 Task: Find connections with filter location El Khroub with filter topic #SEMwith filter profile language Potuguese with filter current company Trilegal with filter school Madurai Kamraj University, Madurai with filter industry Wholesale Raw Farm Products with filter service category AssistanceAdvertising with filter keywords title Accounting Analyst
Action: Mouse moved to (500, 70)
Screenshot: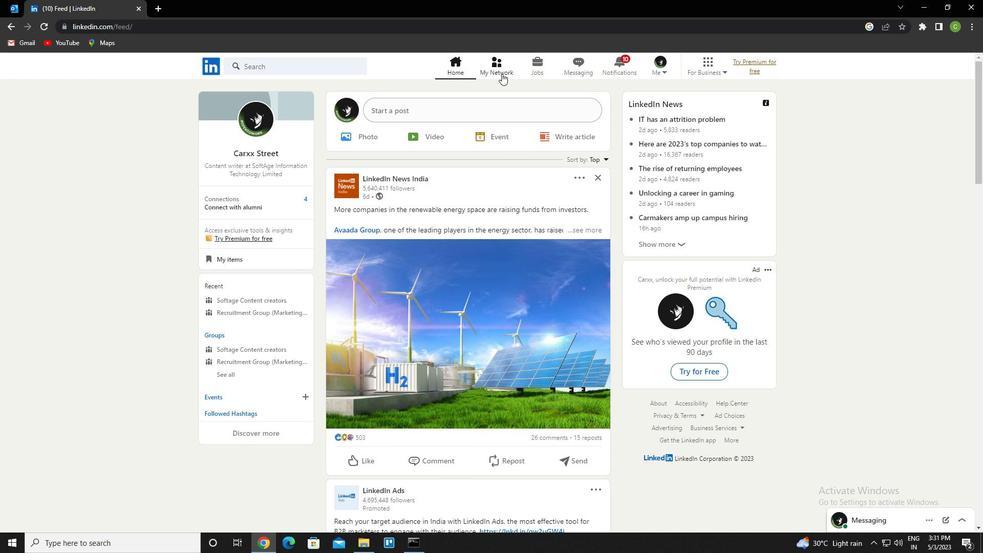
Action: Mouse pressed left at (500, 70)
Screenshot: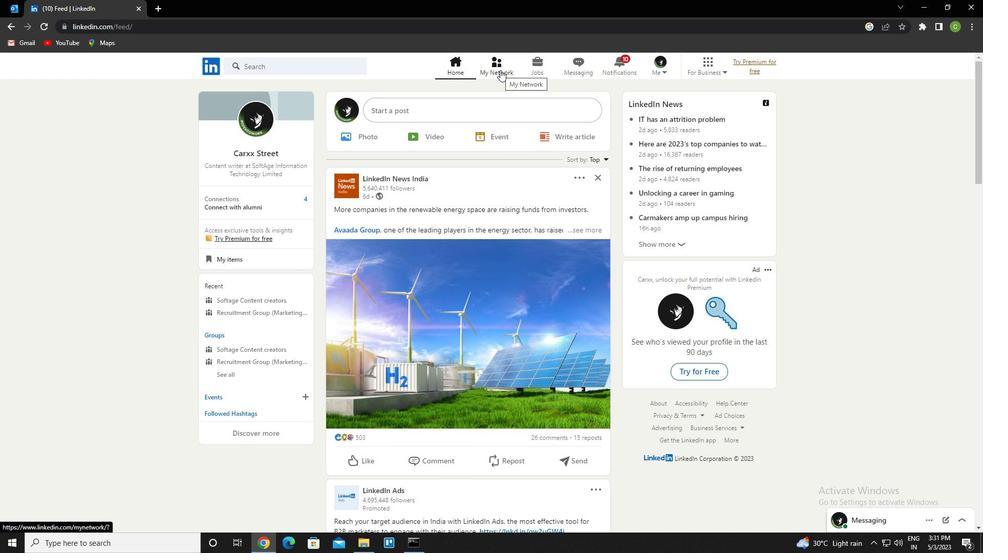 
Action: Mouse moved to (307, 127)
Screenshot: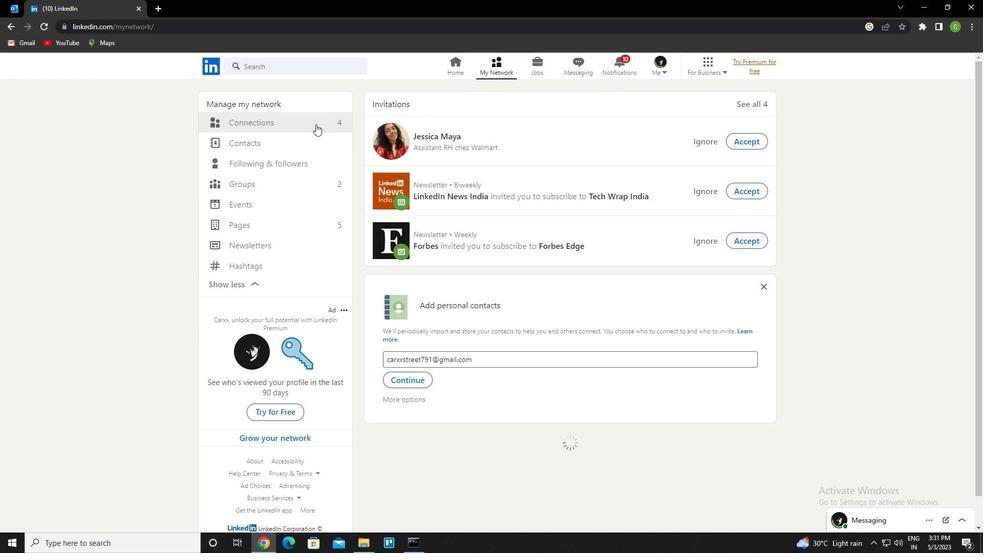 
Action: Mouse pressed left at (307, 127)
Screenshot: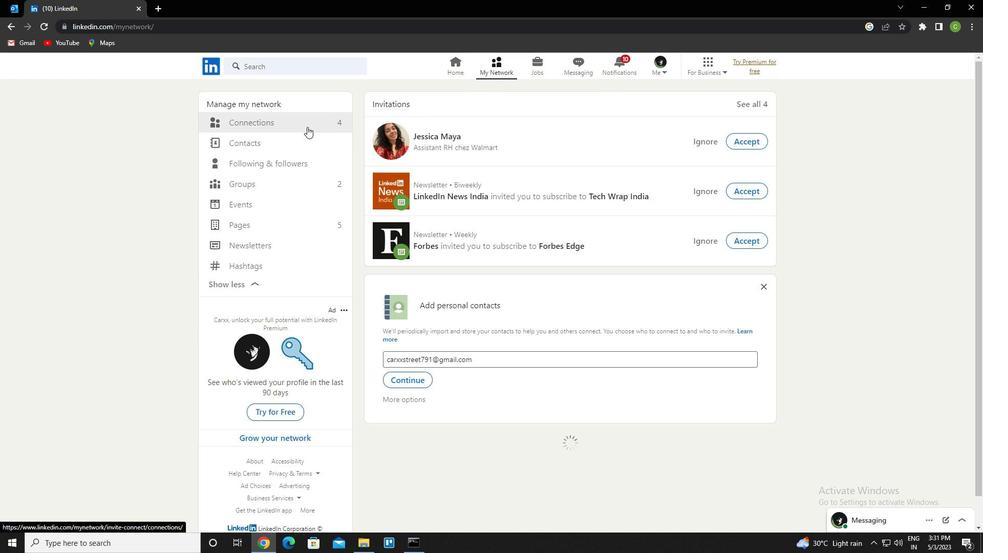 
Action: Mouse moved to (579, 126)
Screenshot: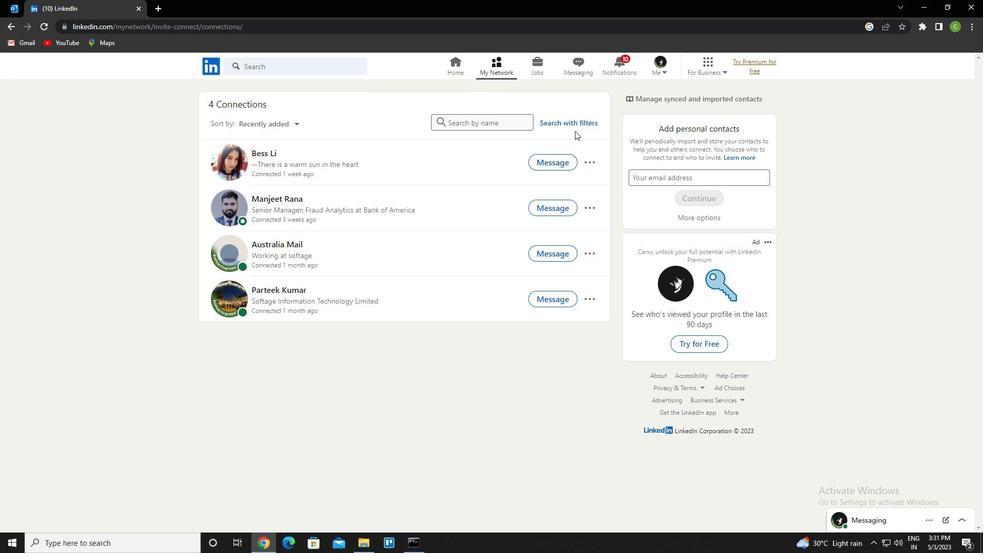
Action: Mouse pressed left at (579, 126)
Screenshot: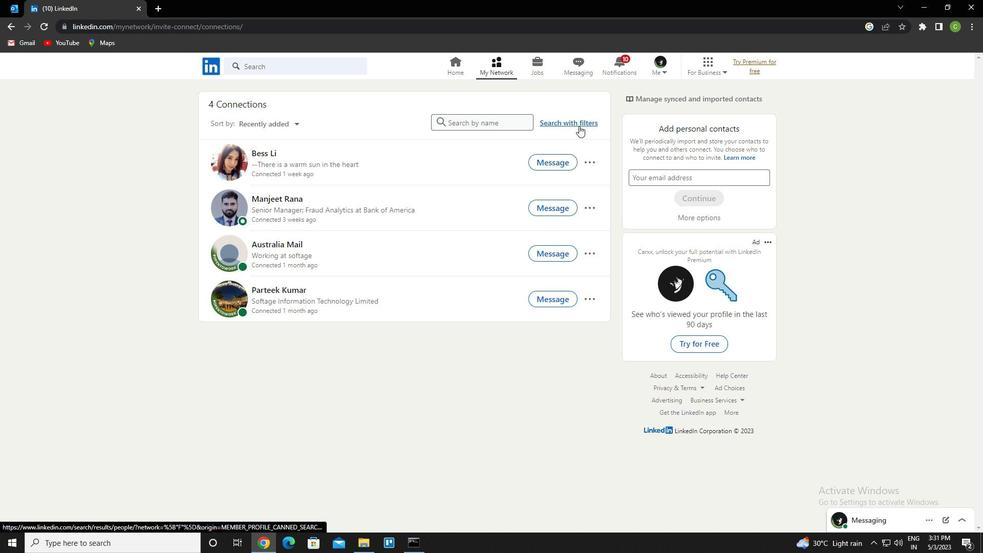 
Action: Mouse moved to (530, 99)
Screenshot: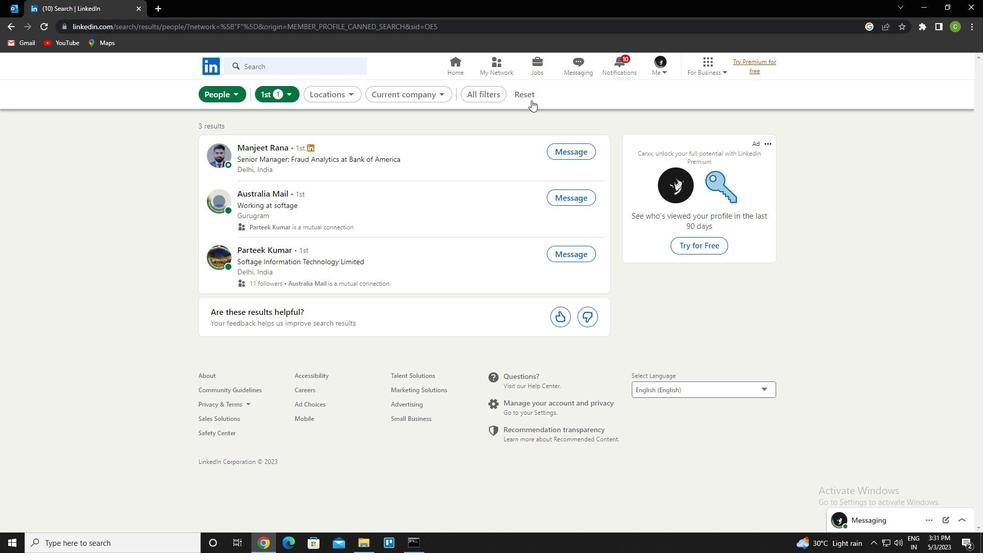 
Action: Mouse pressed left at (530, 99)
Screenshot: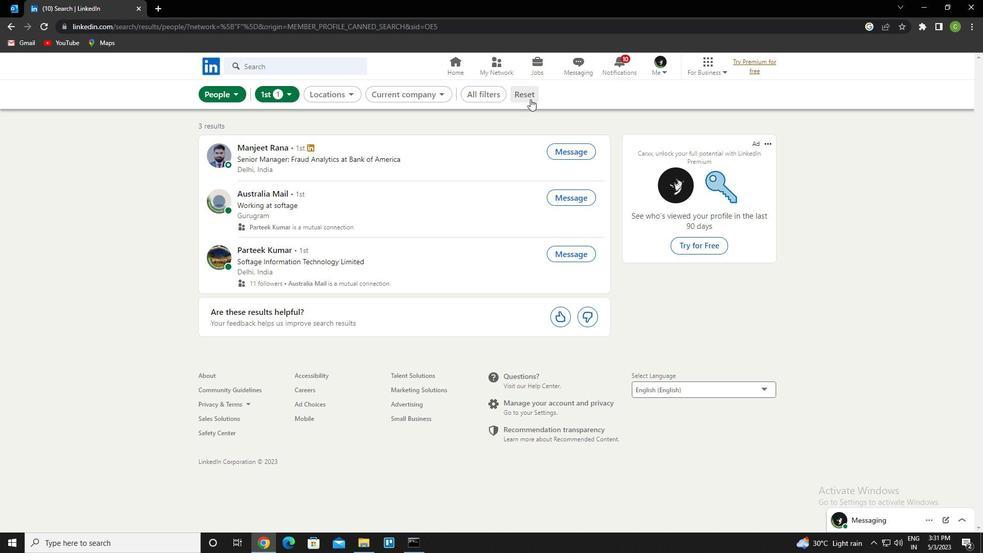 
Action: Mouse moved to (517, 97)
Screenshot: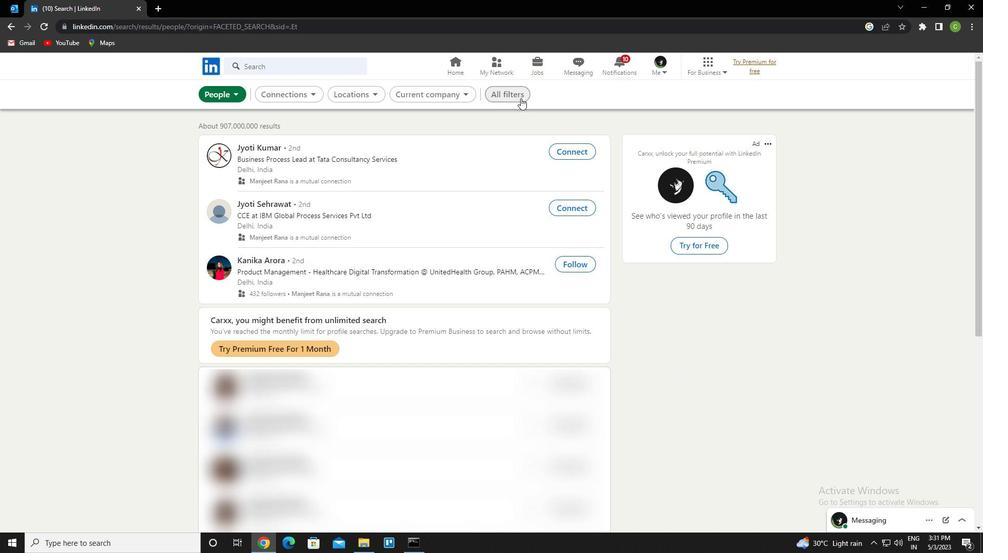 
Action: Mouse pressed left at (517, 97)
Screenshot: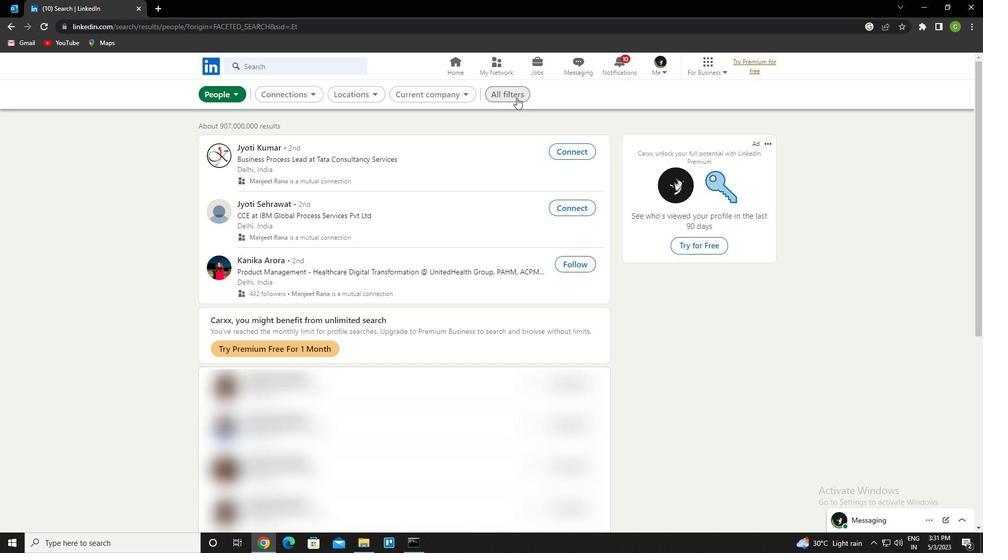 
Action: Mouse moved to (900, 313)
Screenshot: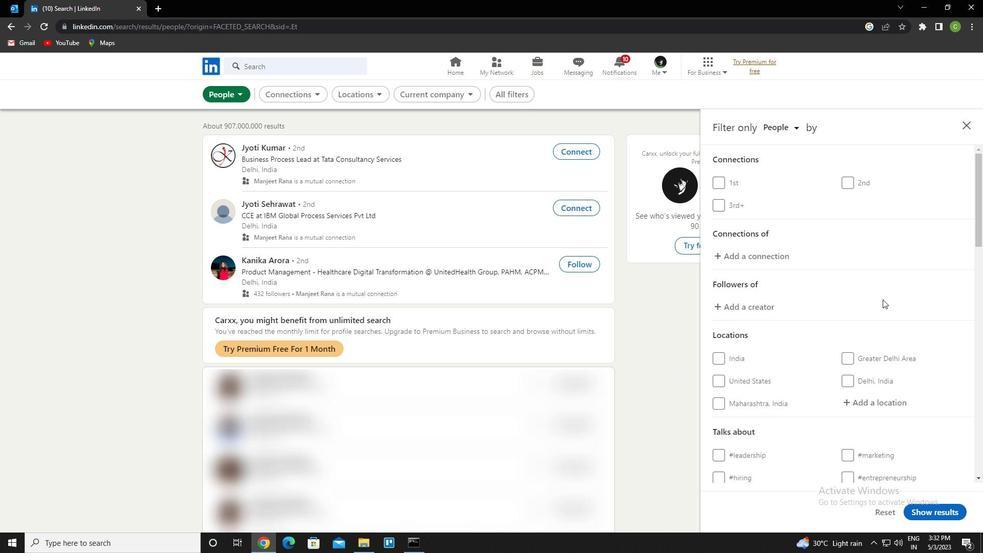 
Action: Mouse scrolled (900, 313) with delta (0, 0)
Screenshot: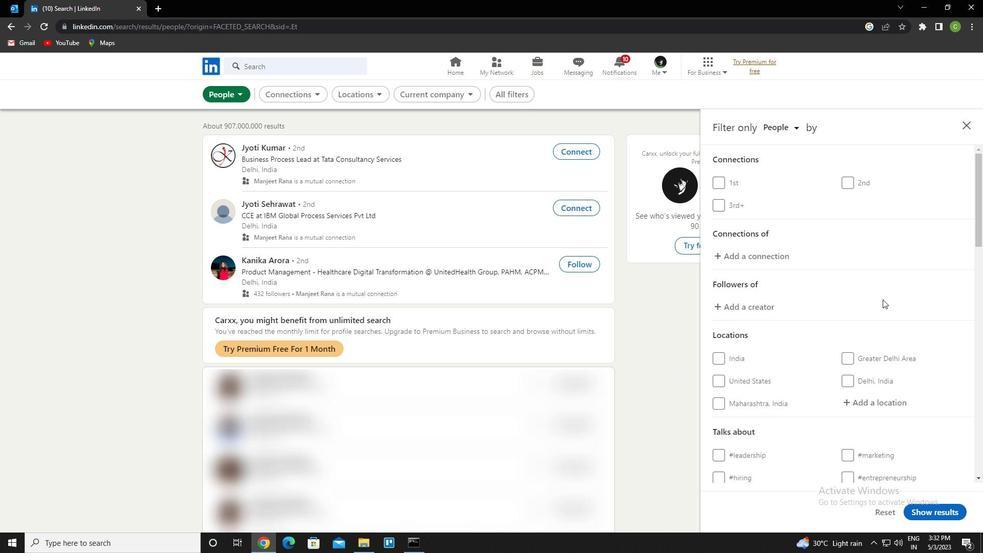 
Action: Mouse scrolled (900, 313) with delta (0, 0)
Screenshot: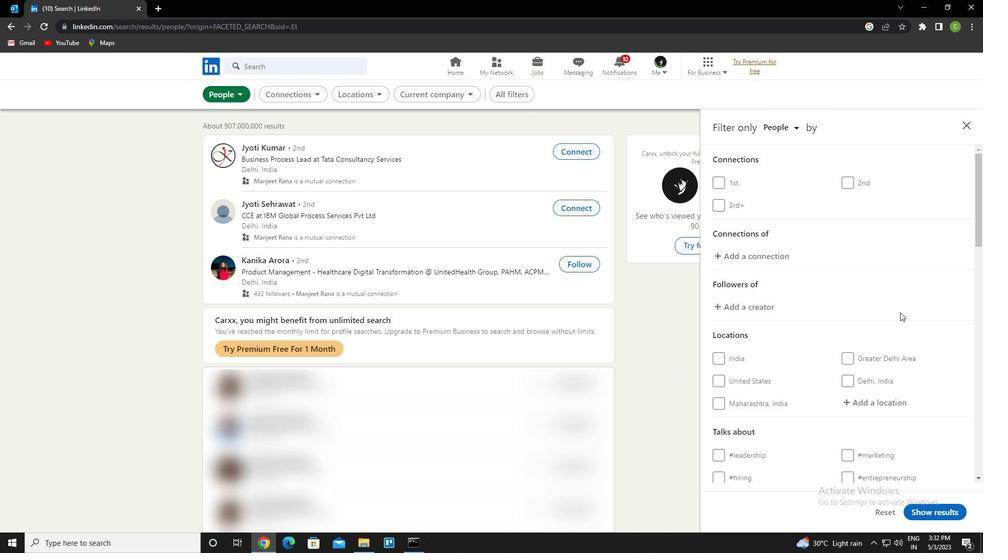 
Action: Mouse scrolled (900, 313) with delta (0, 0)
Screenshot: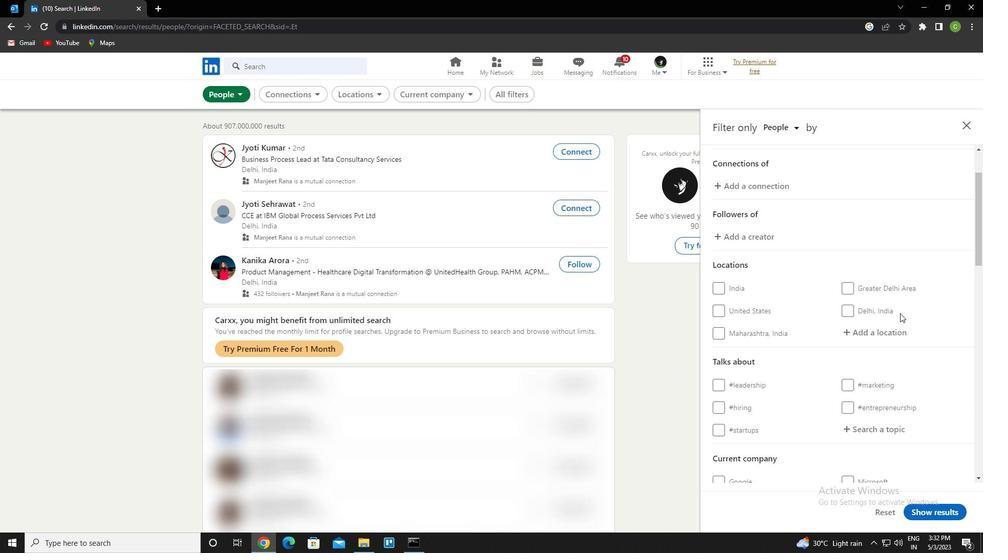 
Action: Mouse moved to (872, 255)
Screenshot: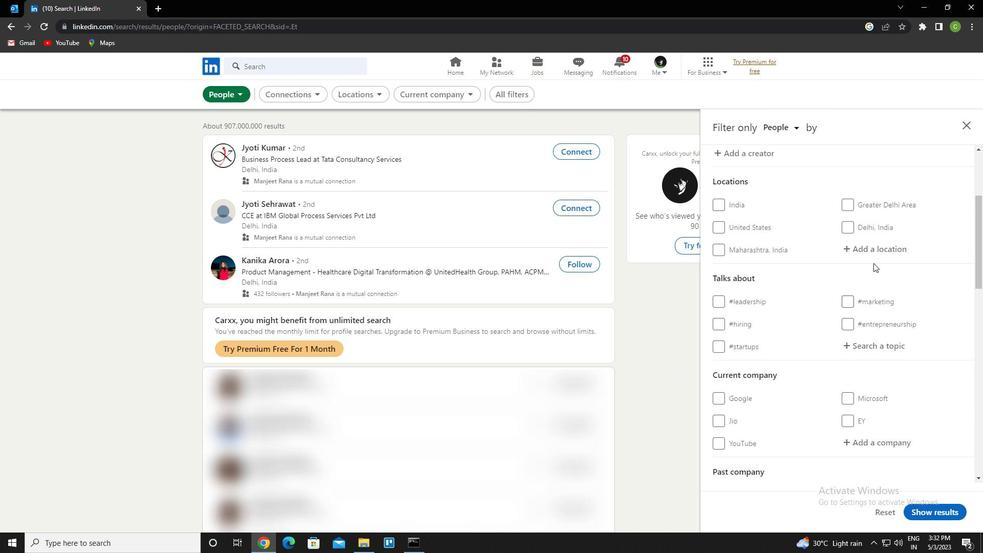 
Action: Mouse pressed left at (872, 255)
Screenshot: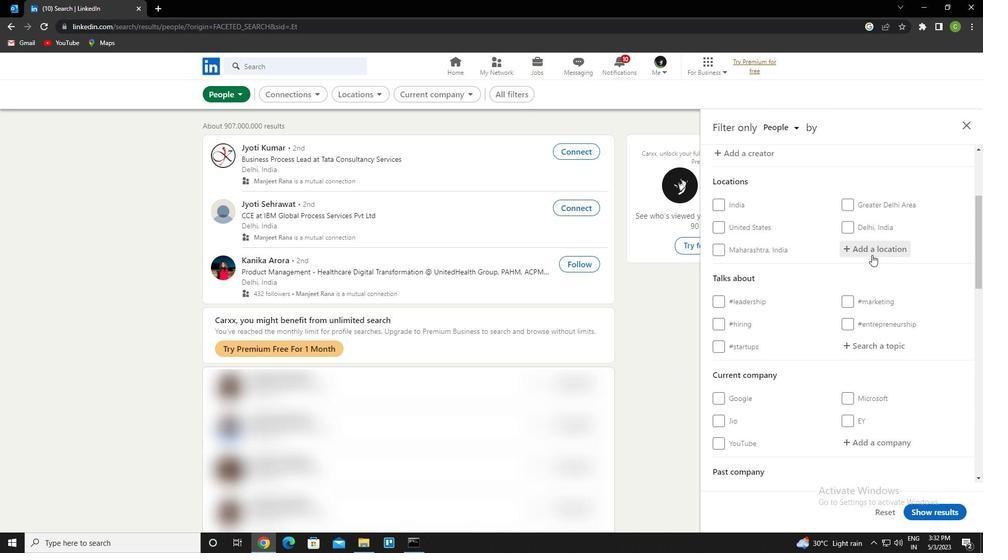 
Action: Key pressed <Key.caps_lock>e<Key.caps_lock>l<Key.space><Key.caps_lock>k<Key.caps_lock>hroub<Key.down><Key.enter>
Screenshot: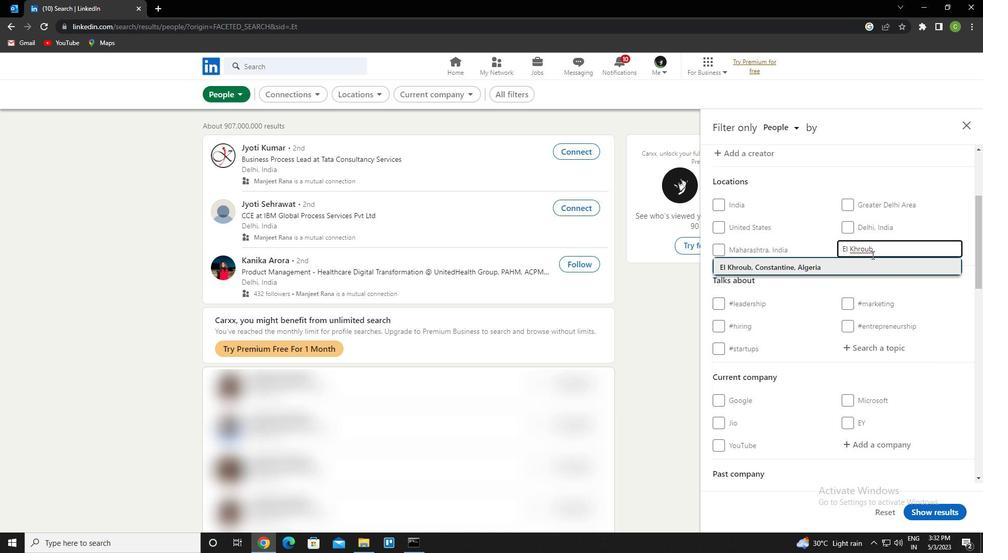
Action: Mouse scrolled (872, 254) with delta (0, 0)
Screenshot: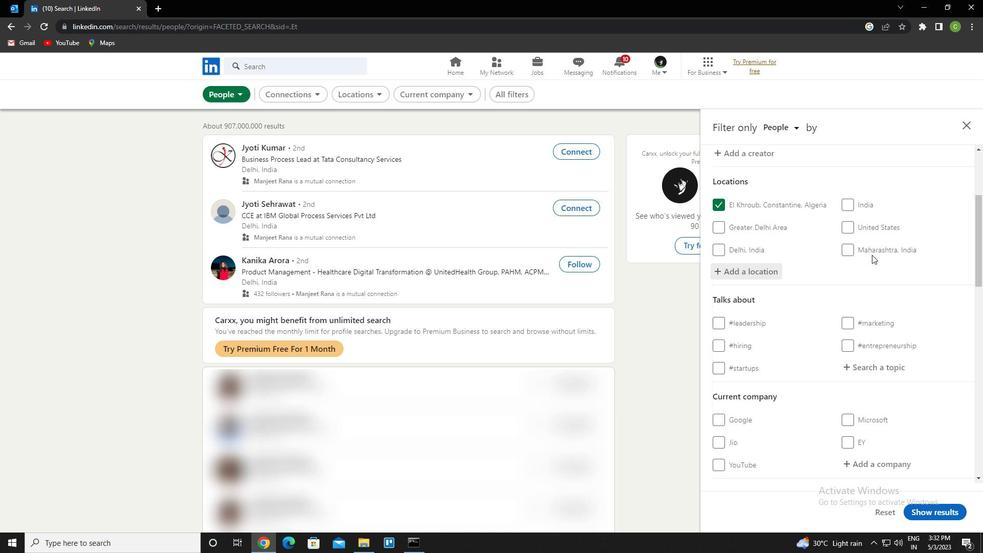 
Action: Mouse moved to (864, 312)
Screenshot: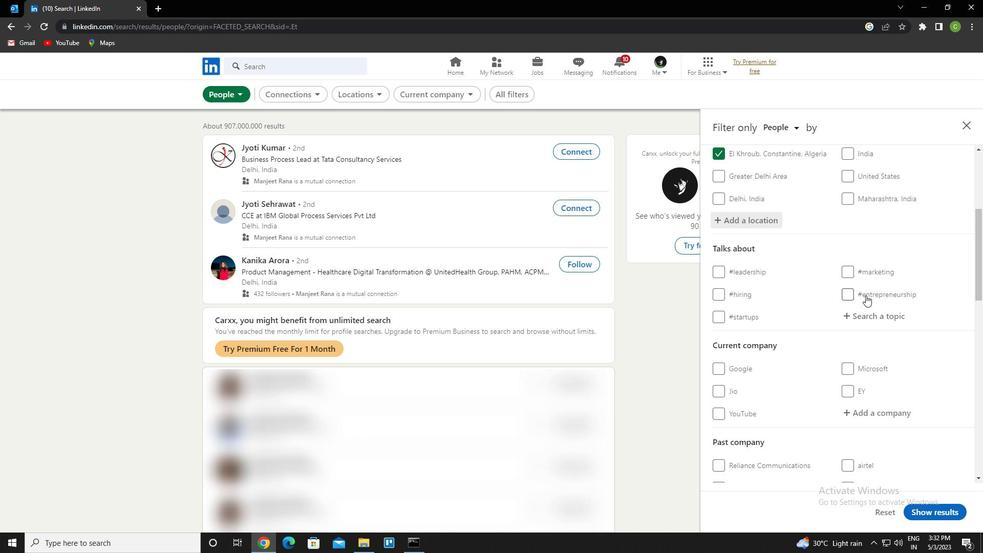 
Action: Mouse pressed left at (864, 312)
Screenshot: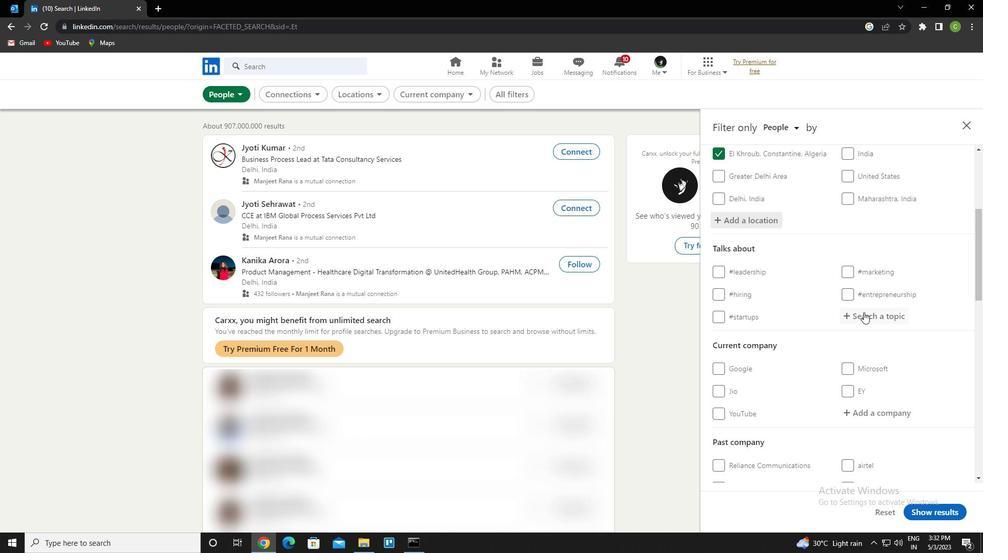 
Action: Key pressed <Key.caps_lock>sem<Key.down><Key.down><Key.down><Key.enter>
Screenshot: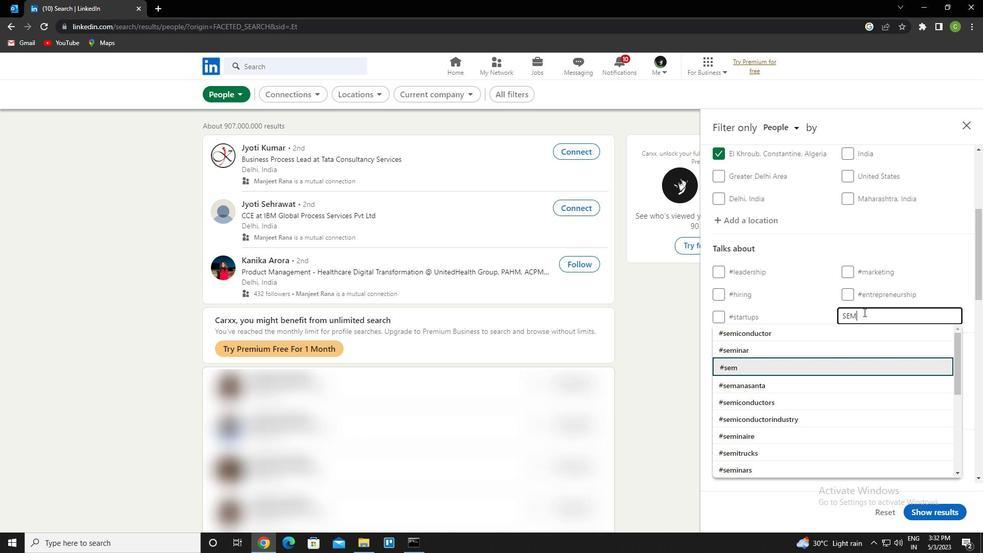 
Action: Mouse scrolled (864, 312) with delta (0, 0)
Screenshot: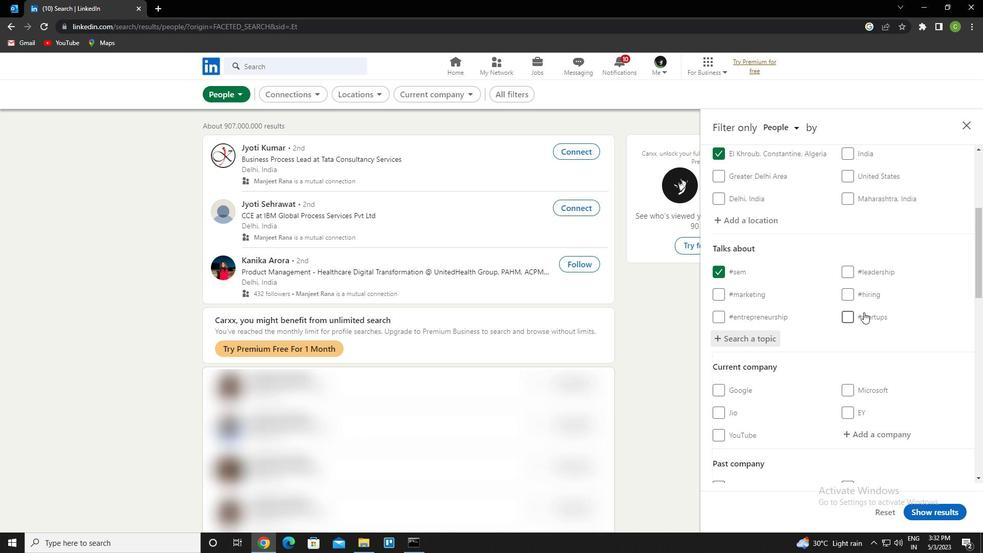 
Action: Mouse scrolled (864, 312) with delta (0, 0)
Screenshot: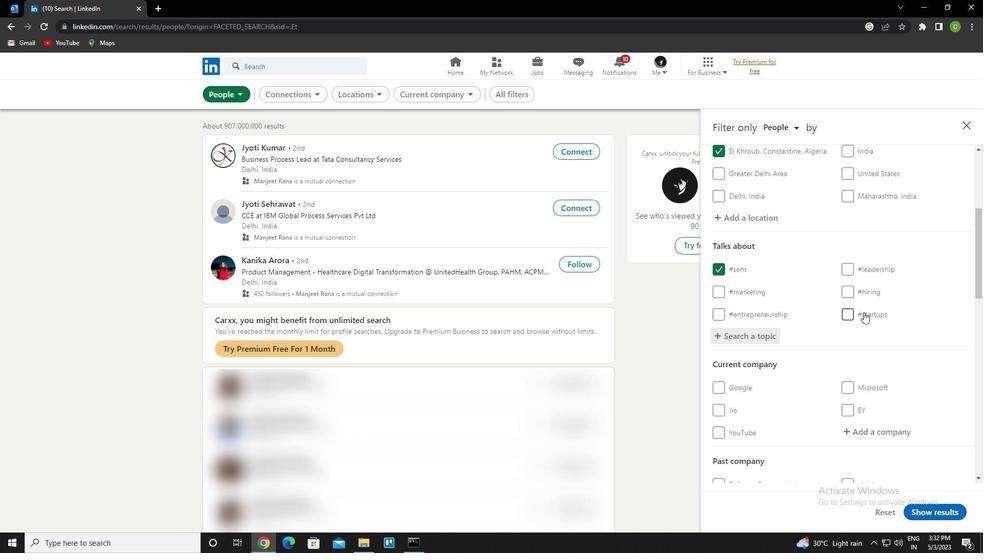 
Action: Mouse moved to (855, 323)
Screenshot: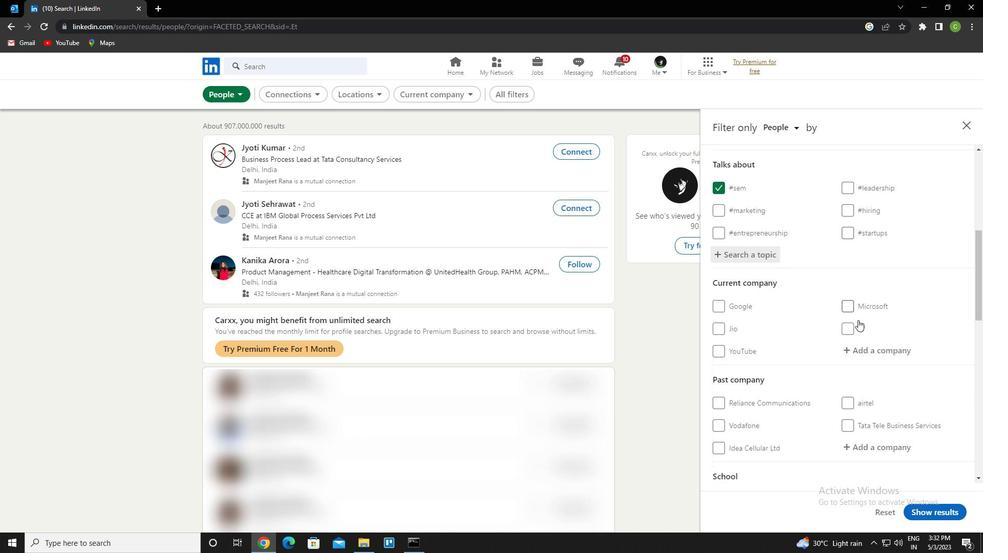 
Action: Mouse scrolled (855, 322) with delta (0, 0)
Screenshot: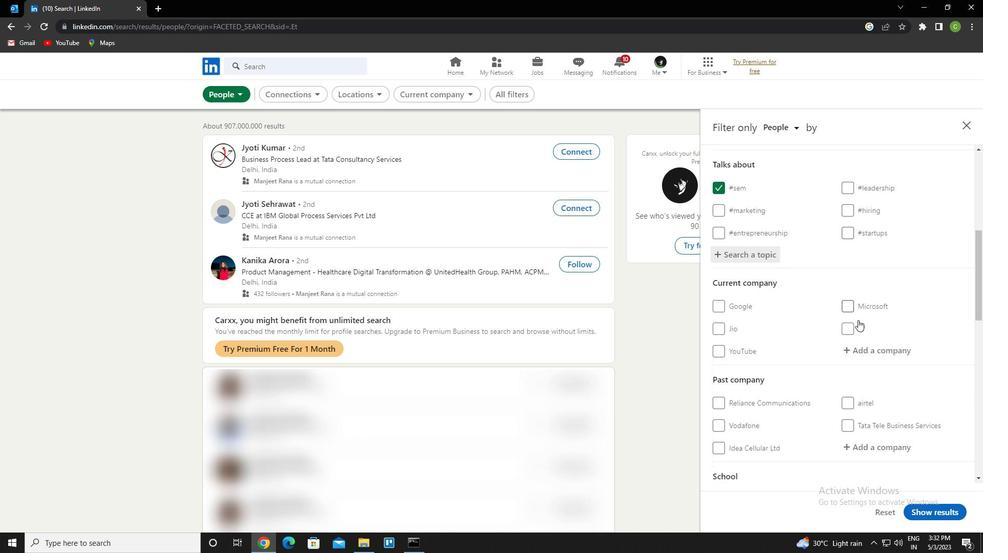 
Action: Mouse moved to (877, 283)
Screenshot: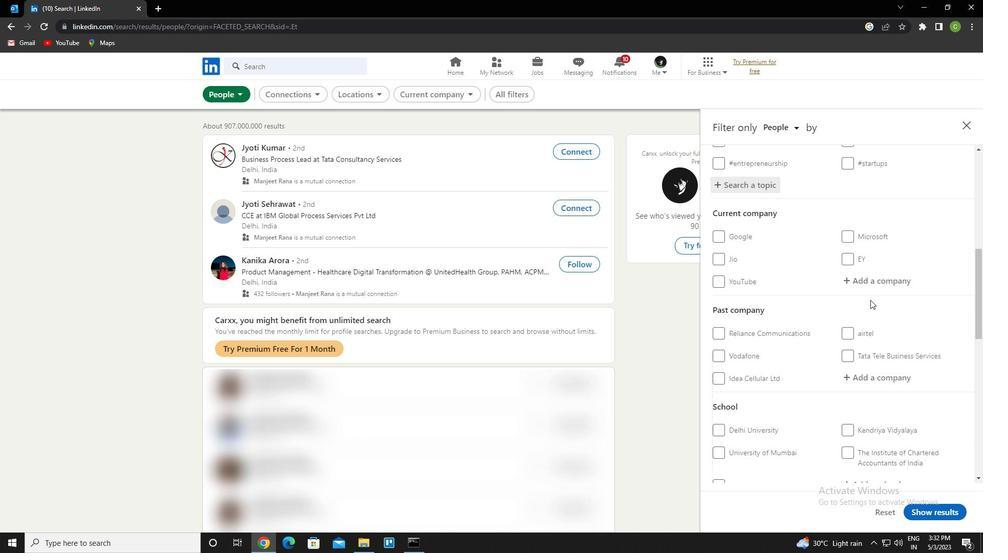 
Action: Mouse pressed left at (877, 283)
Screenshot: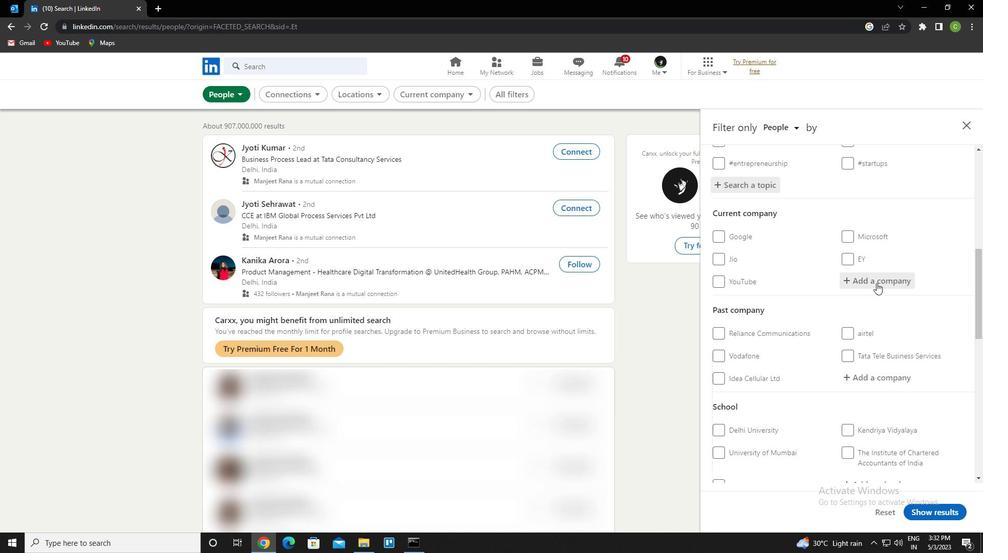 
Action: Mouse moved to (870, 296)
Screenshot: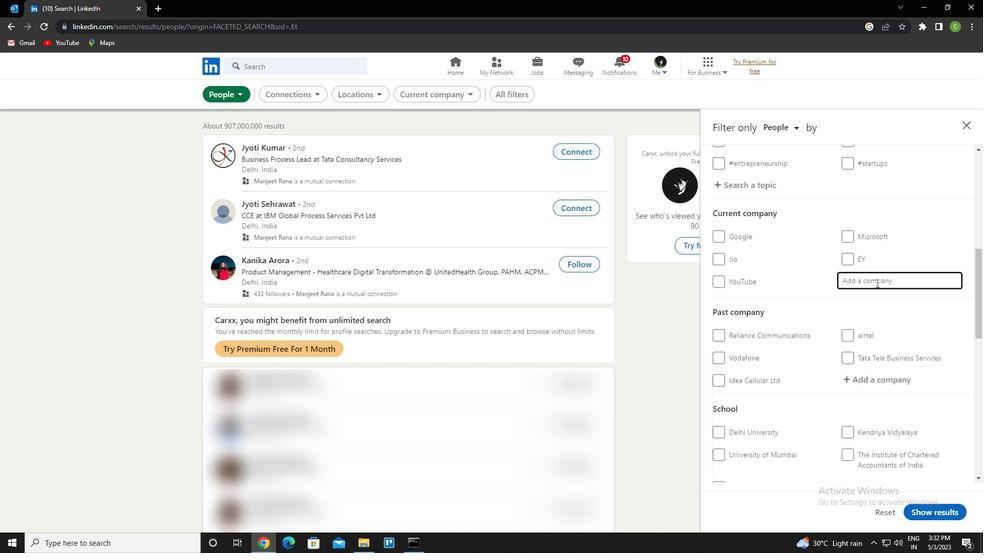 
Action: Mouse scrolled (870, 295) with delta (0, 0)
Screenshot: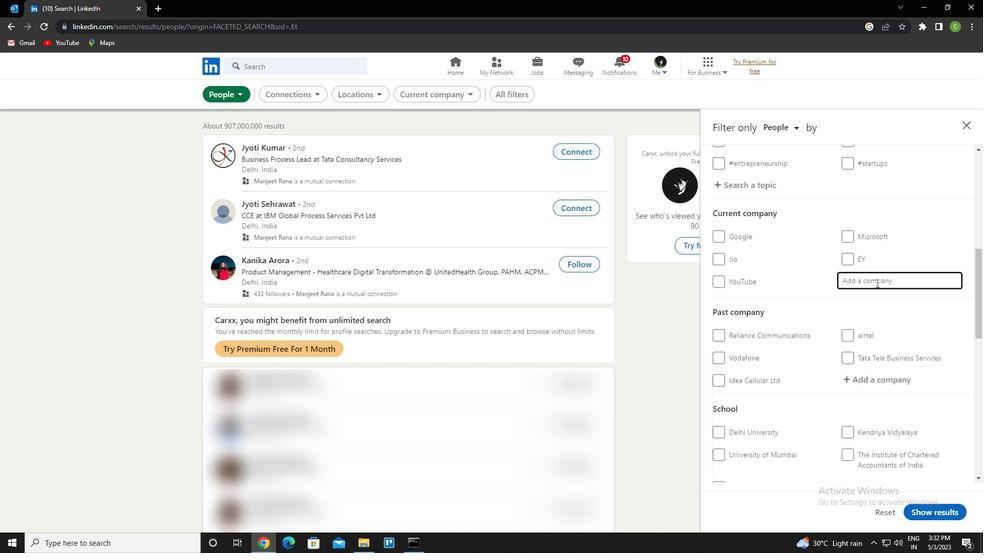 
Action: Mouse moved to (815, 267)
Screenshot: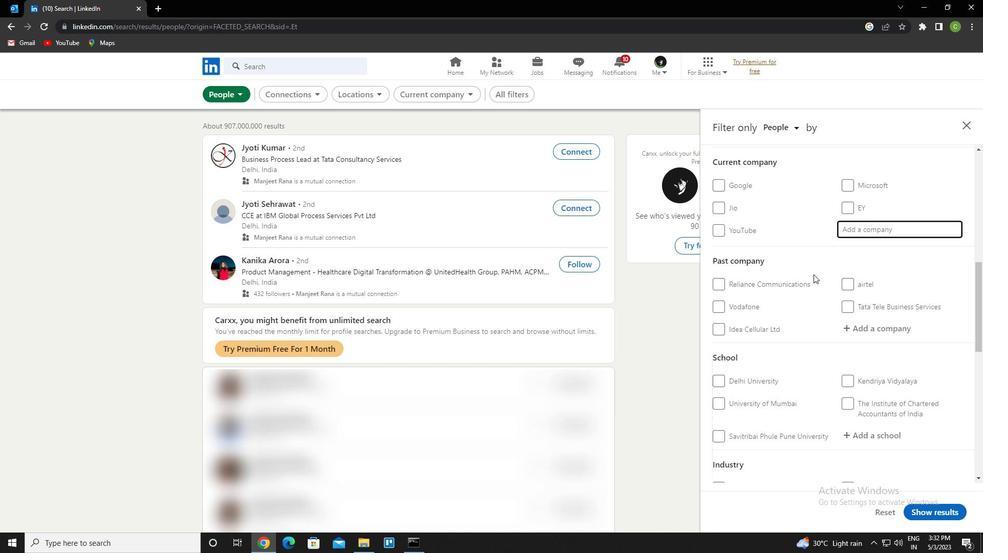
Action: Mouse pressed left at (815, 267)
Screenshot: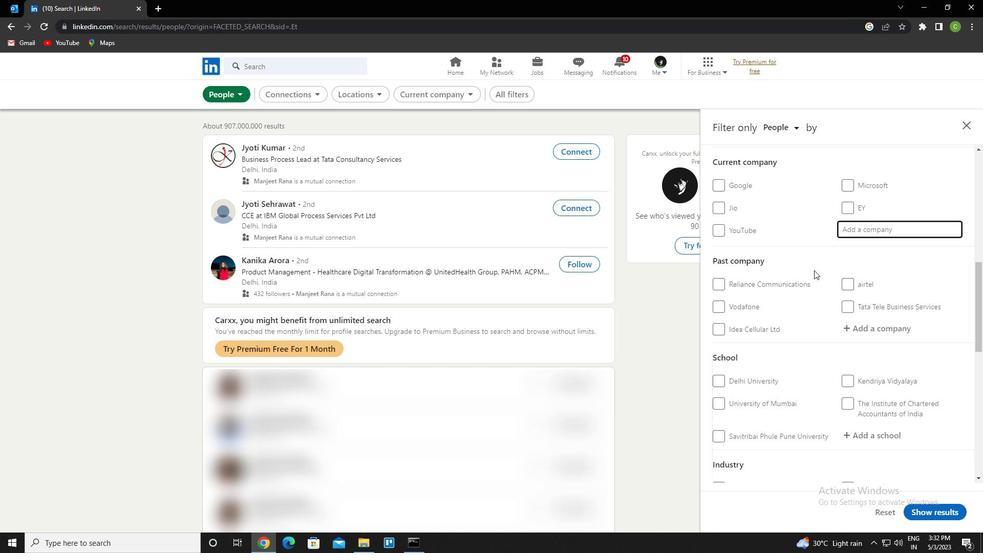 
Action: Mouse scrolled (815, 266) with delta (0, 0)
Screenshot: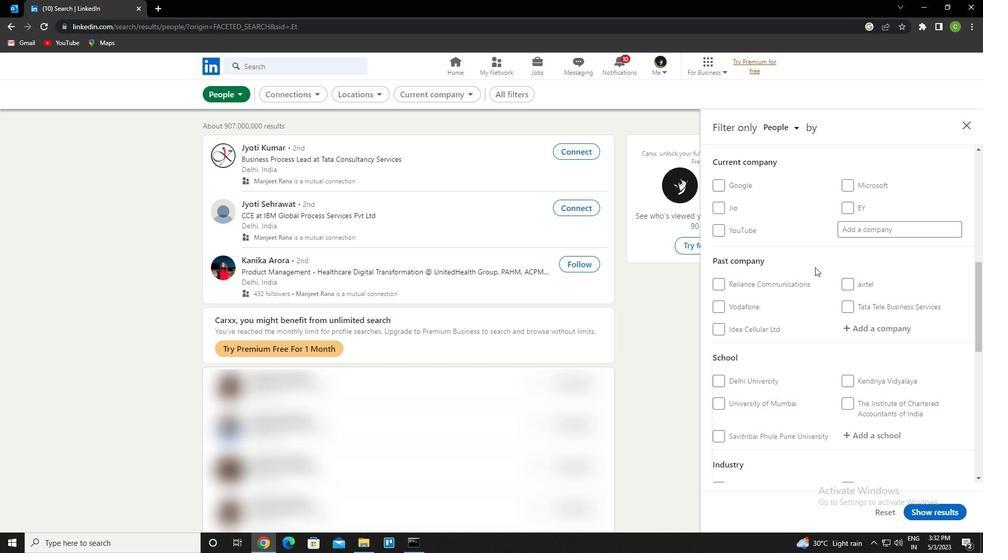 
Action: Mouse scrolled (815, 266) with delta (0, 0)
Screenshot: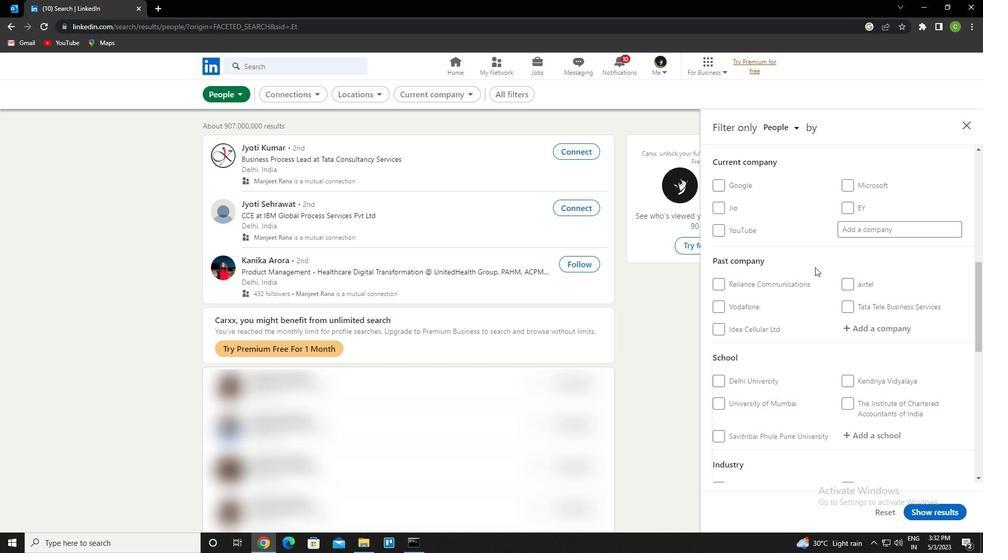 
Action: Mouse scrolled (815, 266) with delta (0, 0)
Screenshot: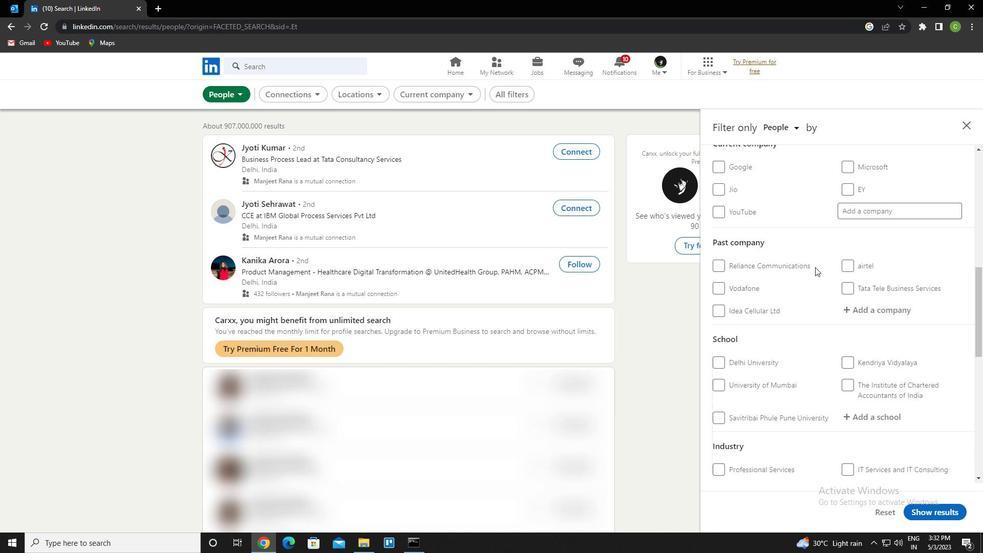 
Action: Mouse scrolled (815, 266) with delta (0, 0)
Screenshot: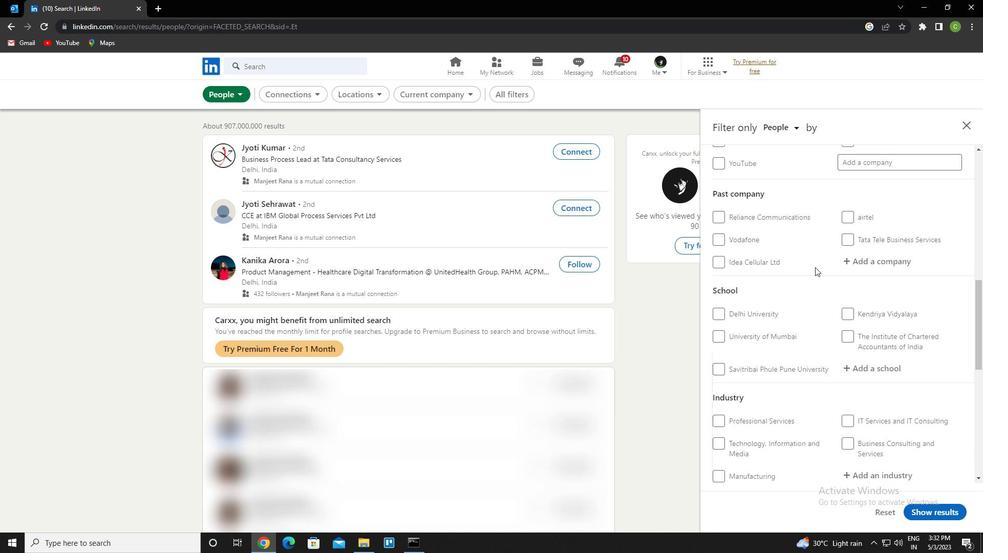 
Action: Mouse scrolled (815, 266) with delta (0, 0)
Screenshot: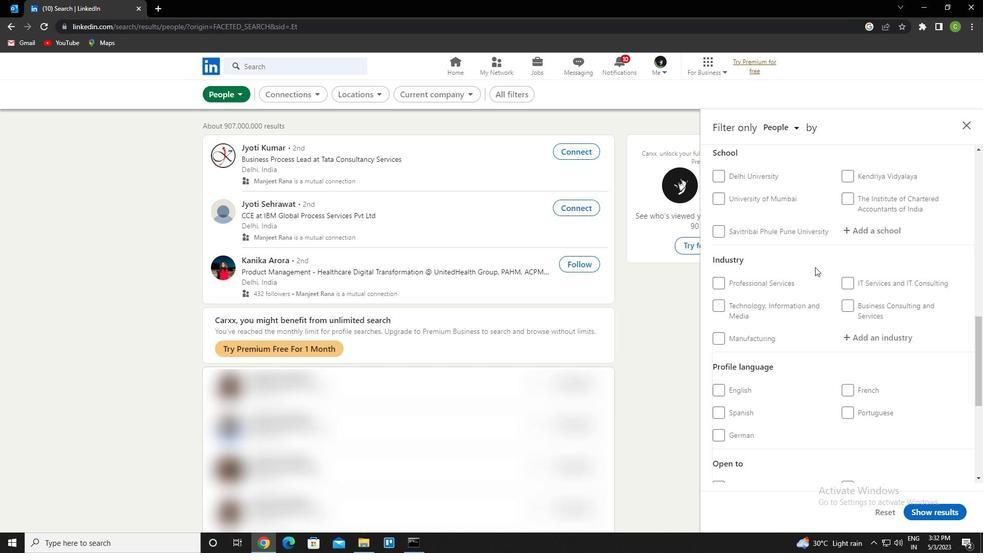 
Action: Mouse scrolled (815, 266) with delta (0, 0)
Screenshot: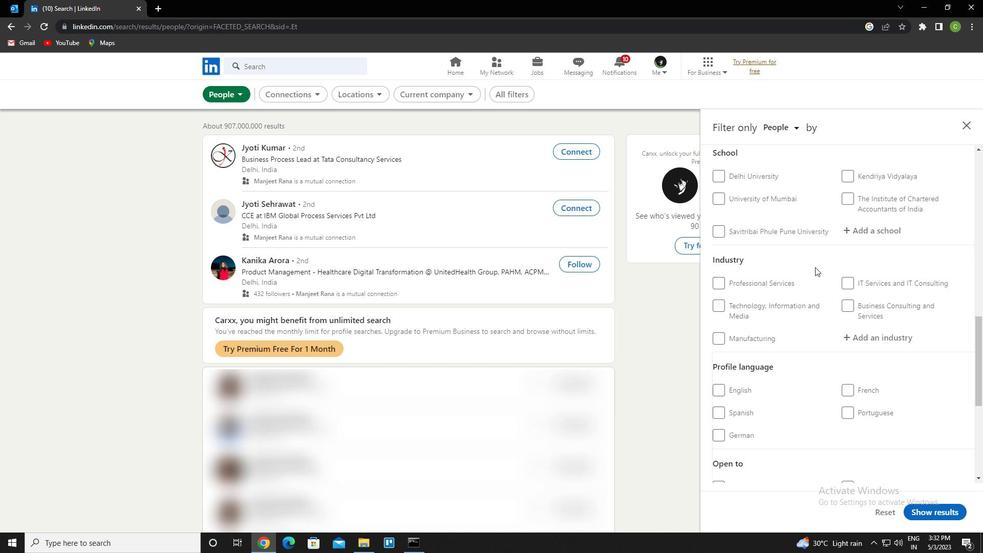 
Action: Mouse scrolled (815, 266) with delta (0, 0)
Screenshot: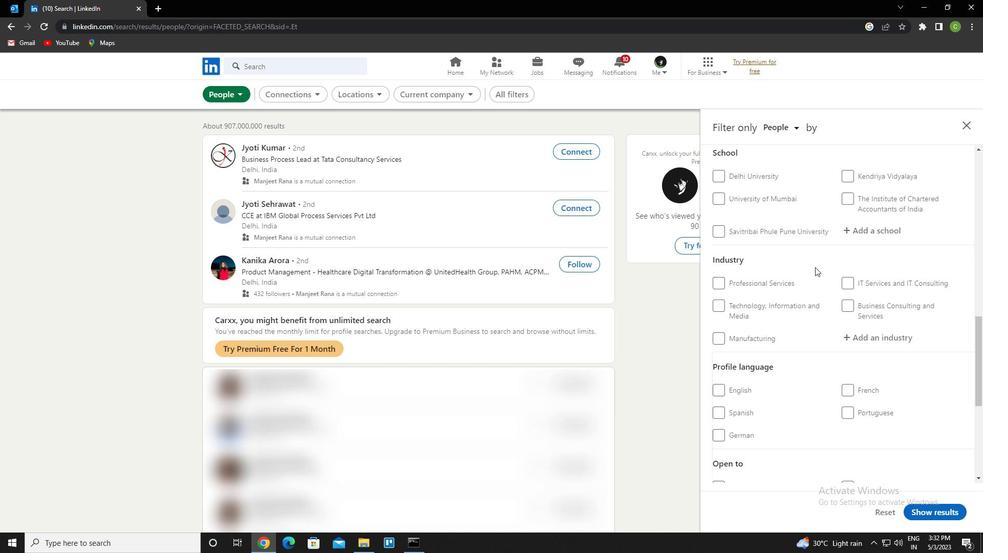 
Action: Mouse moved to (846, 258)
Screenshot: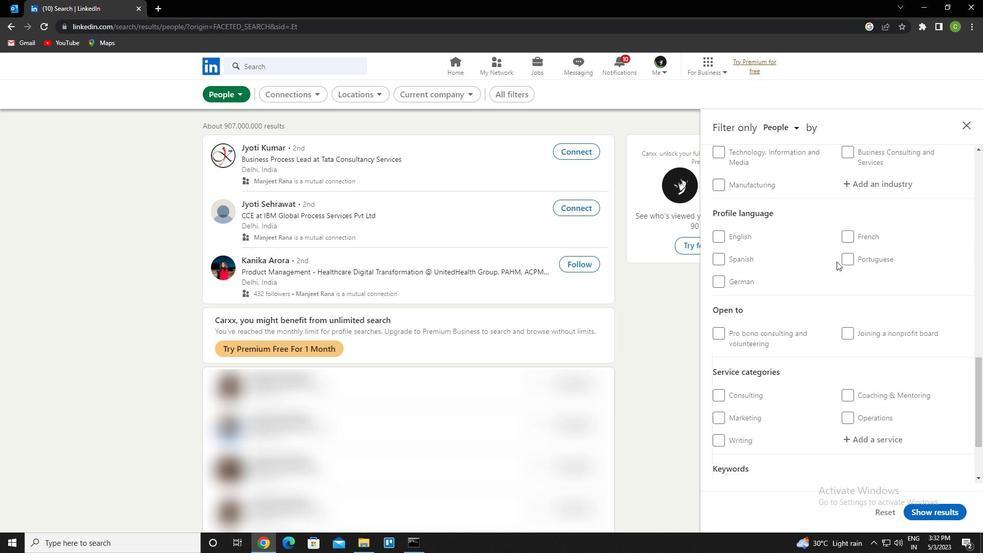 
Action: Mouse pressed left at (846, 258)
Screenshot: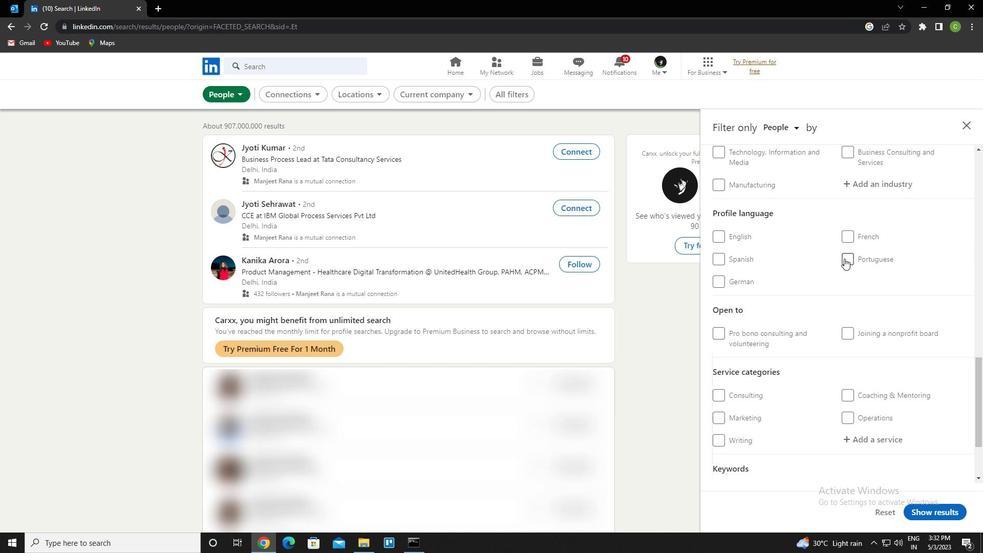
Action: Mouse scrolled (846, 258) with delta (0, 0)
Screenshot: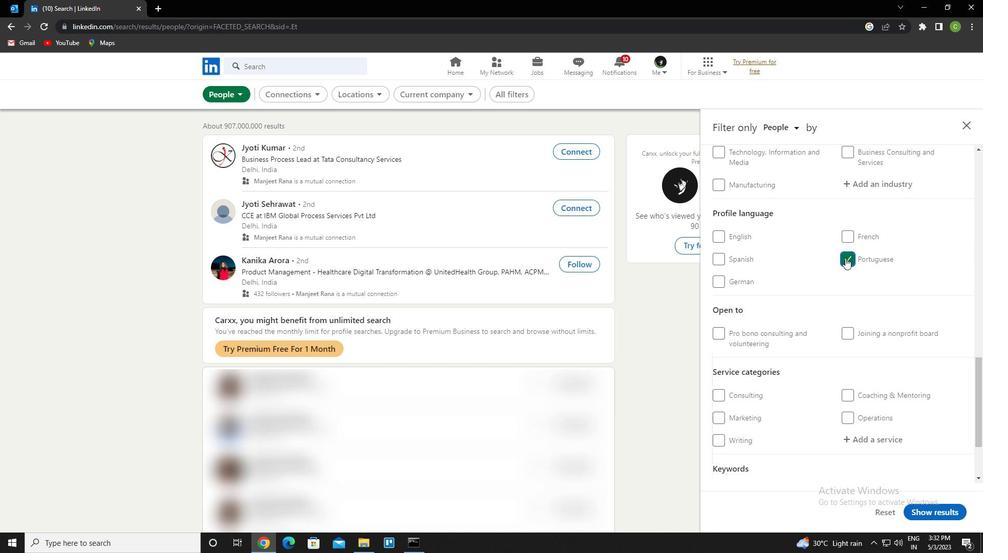 
Action: Mouse scrolled (846, 258) with delta (0, 0)
Screenshot: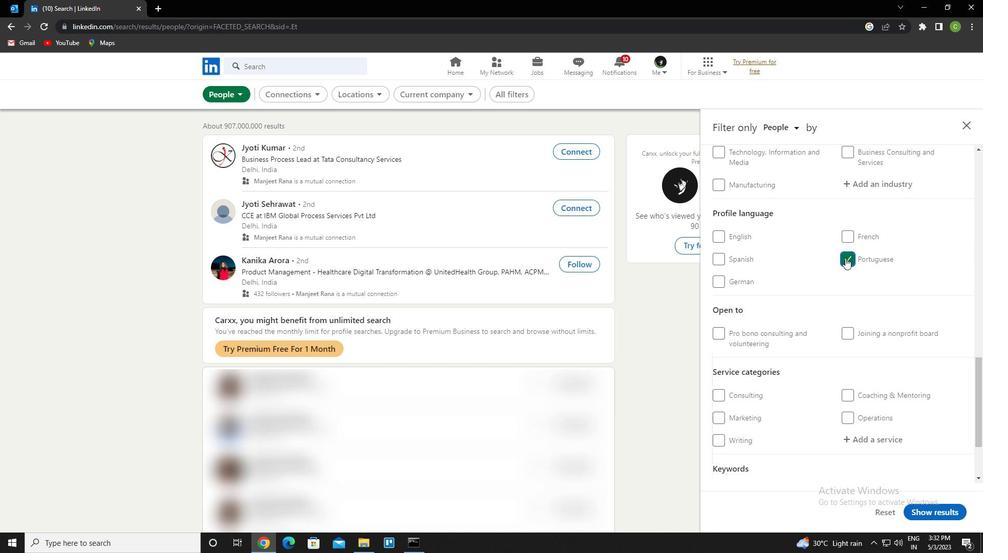 
Action: Mouse scrolled (846, 258) with delta (0, 0)
Screenshot: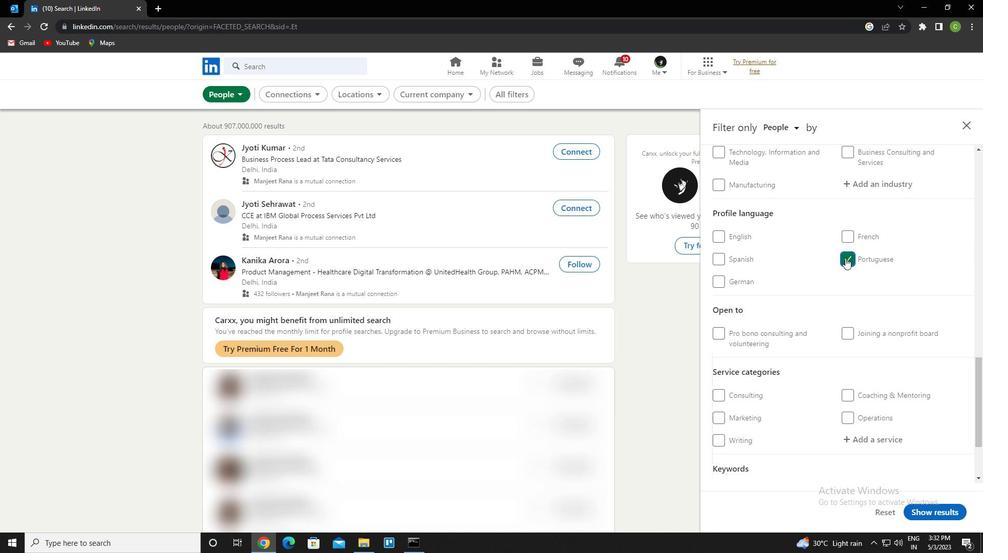 
Action: Mouse scrolled (846, 258) with delta (0, 0)
Screenshot: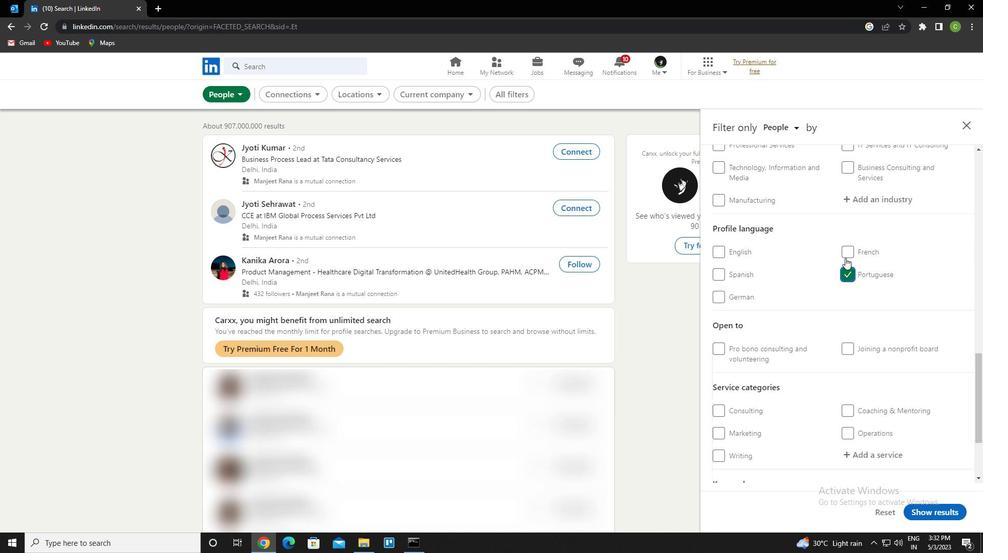 
Action: Mouse scrolled (846, 258) with delta (0, 0)
Screenshot: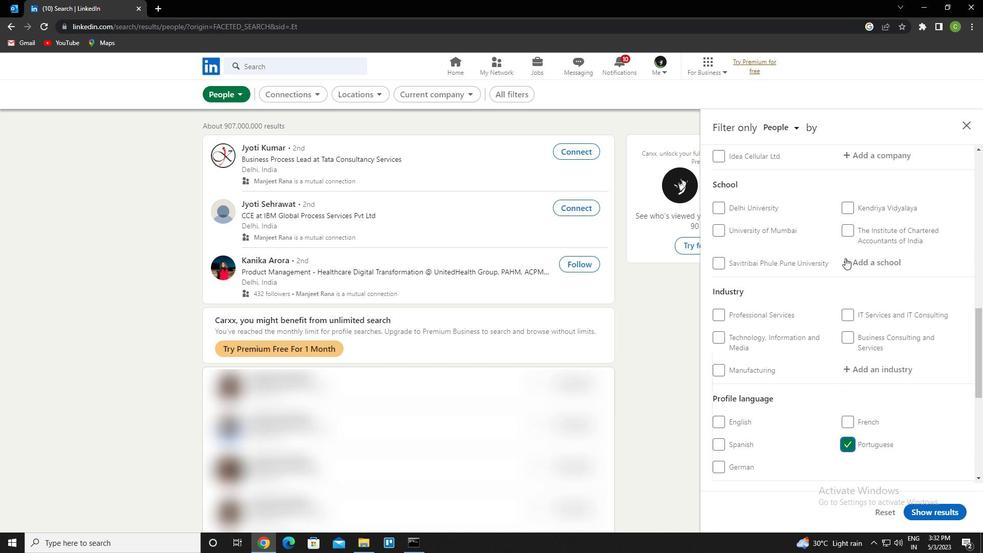
Action: Mouse scrolled (846, 258) with delta (0, 0)
Screenshot: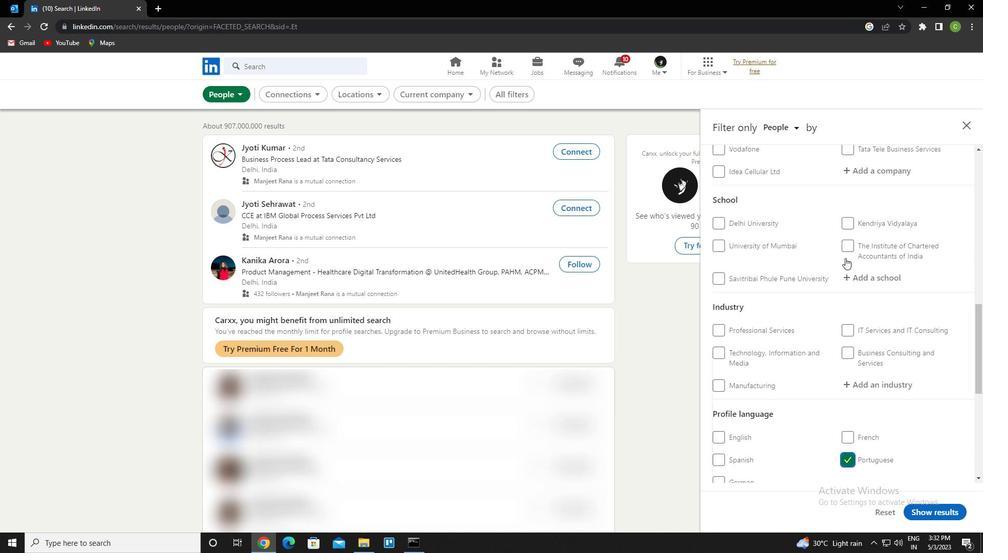 
Action: Mouse scrolled (846, 258) with delta (0, 0)
Screenshot: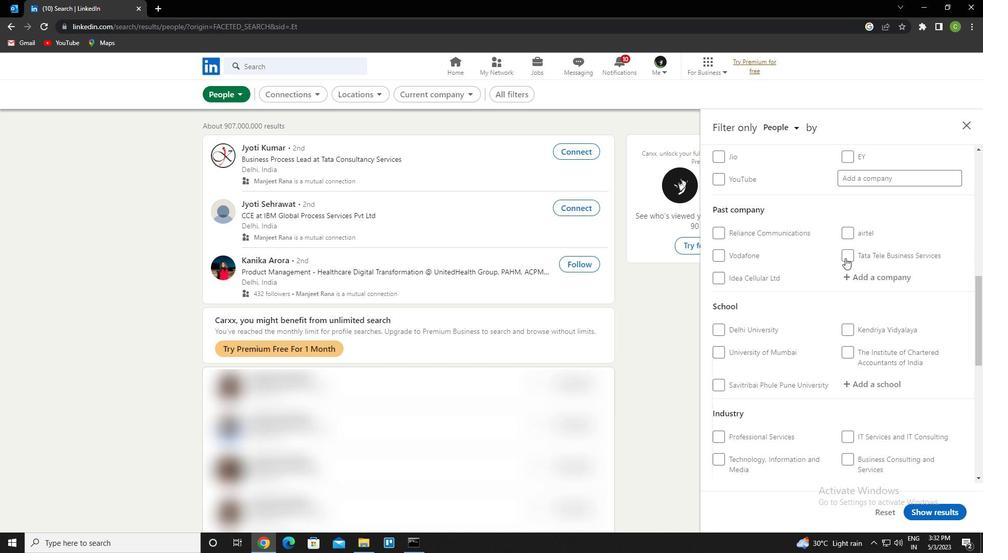 
Action: Mouse moved to (874, 233)
Screenshot: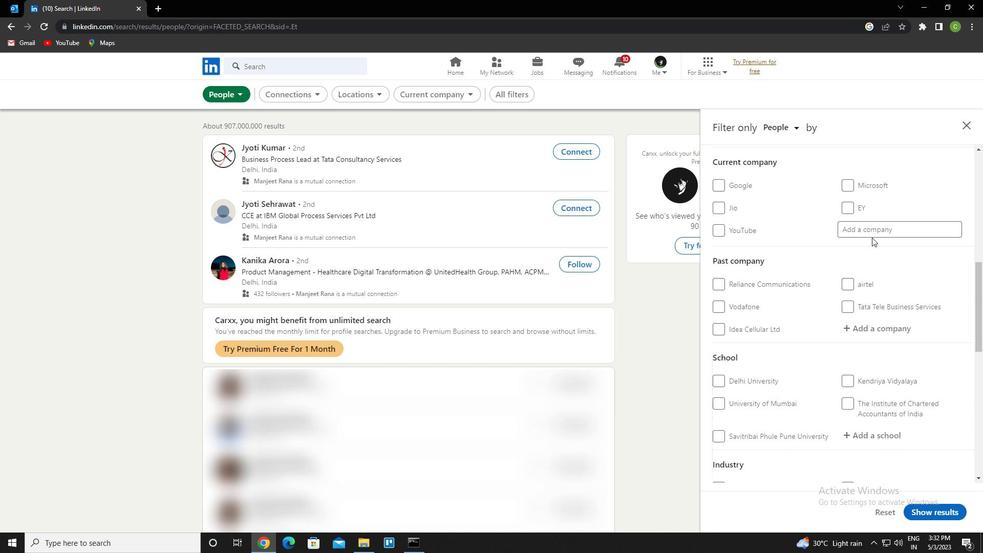 
Action: Mouse pressed left at (874, 233)
Screenshot: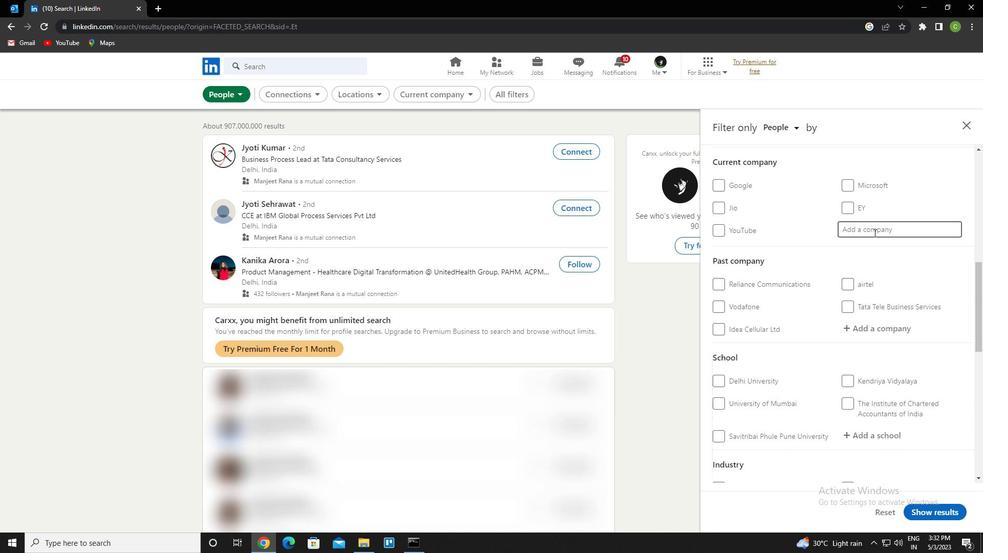
Action: Key pressed <Key.caps_lock><Key.caps_lock>t<Key.caps_lock>rilegal<Key.down><Key.enter>
Screenshot: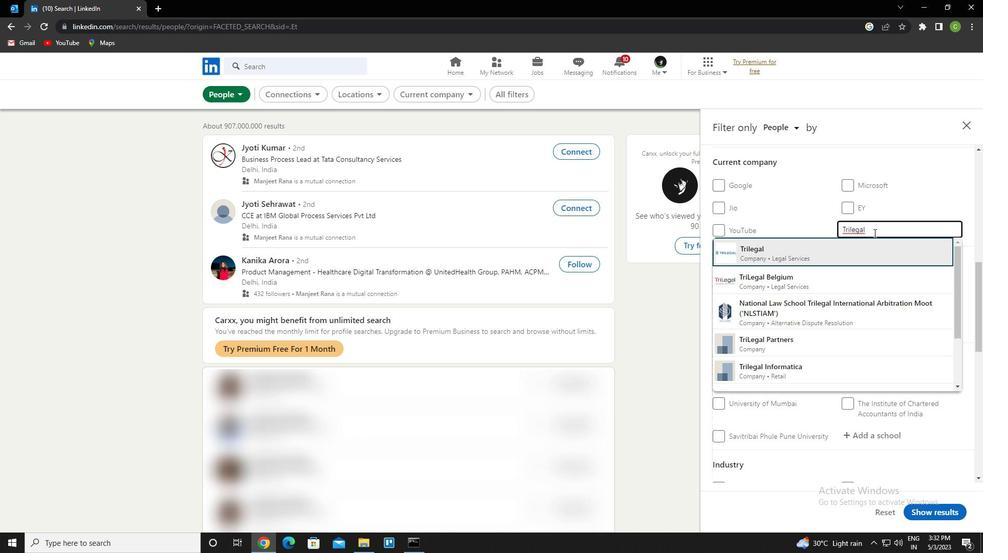 
Action: Mouse scrolled (874, 232) with delta (0, 0)
Screenshot: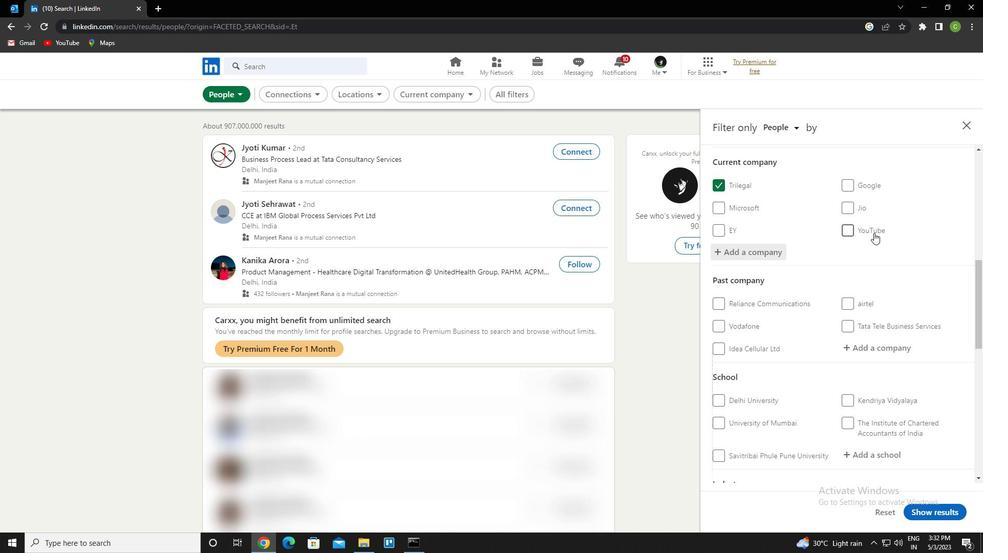 
Action: Mouse scrolled (874, 232) with delta (0, 0)
Screenshot: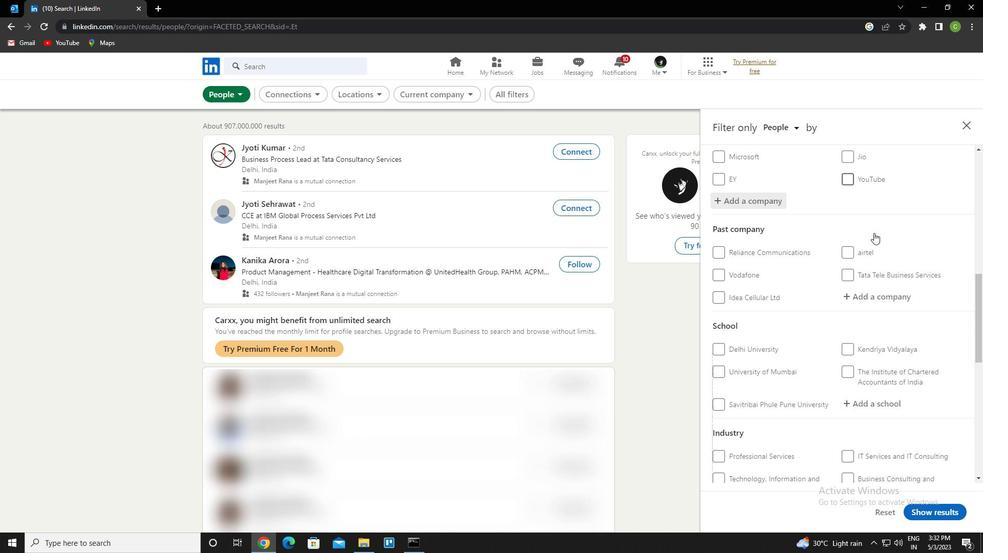 
Action: Mouse moved to (858, 286)
Screenshot: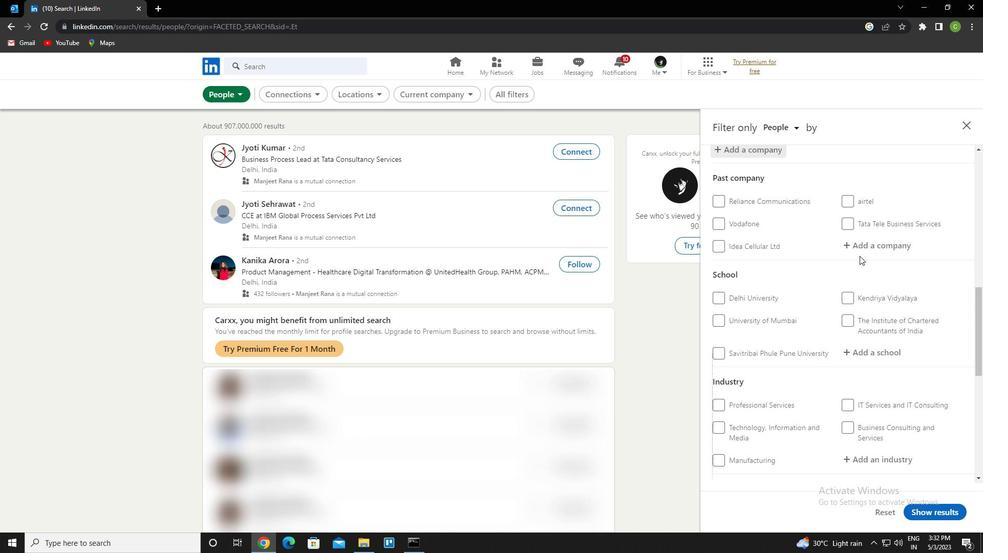 
Action: Mouse scrolled (858, 286) with delta (0, 0)
Screenshot: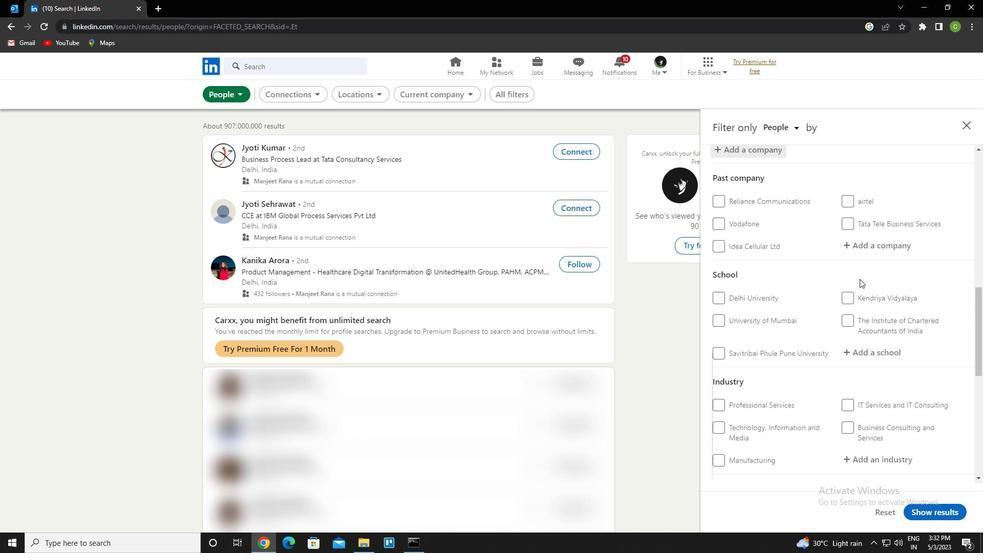 
Action: Mouse scrolled (858, 286) with delta (0, 0)
Screenshot: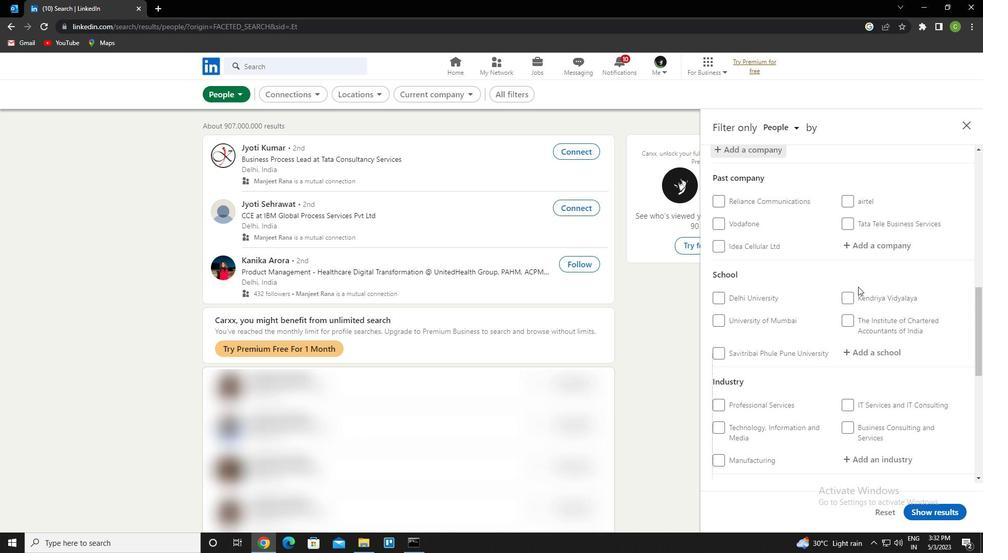 
Action: Mouse moved to (872, 256)
Screenshot: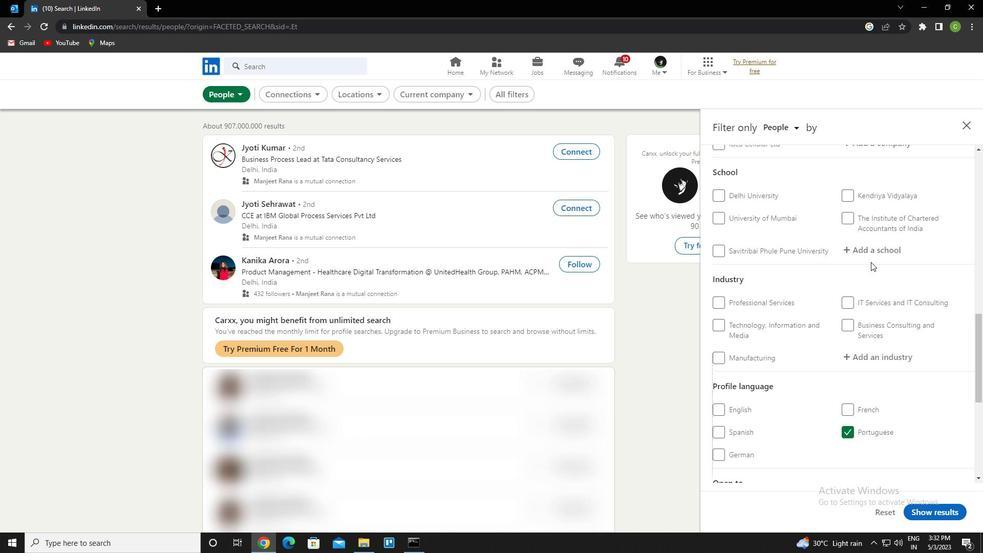 
Action: Mouse pressed left at (872, 256)
Screenshot: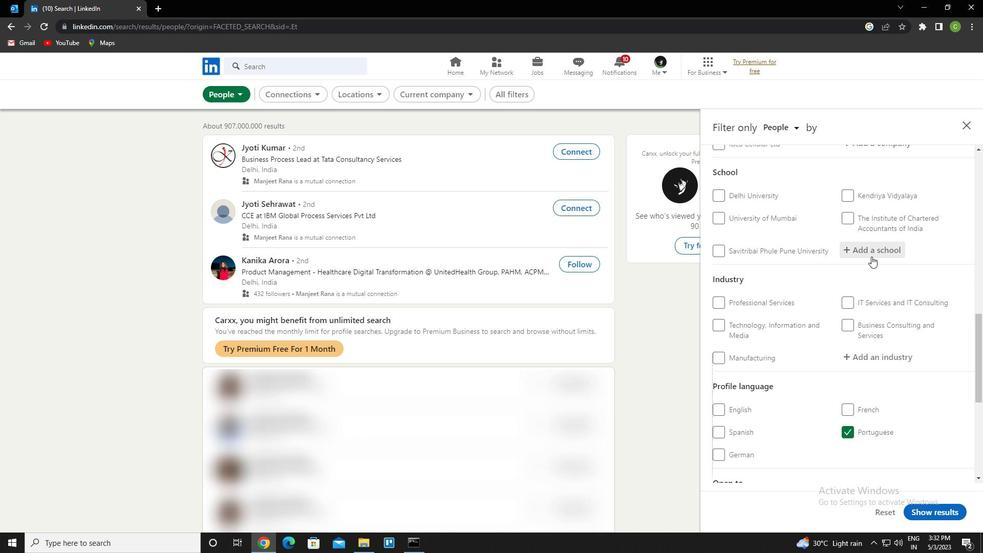 
Action: Key pressed <Key.caps_lock>m<Key.caps_lock>adurai<Key.space>kamraj<Key.space><Key.down><Key.enter>
Screenshot: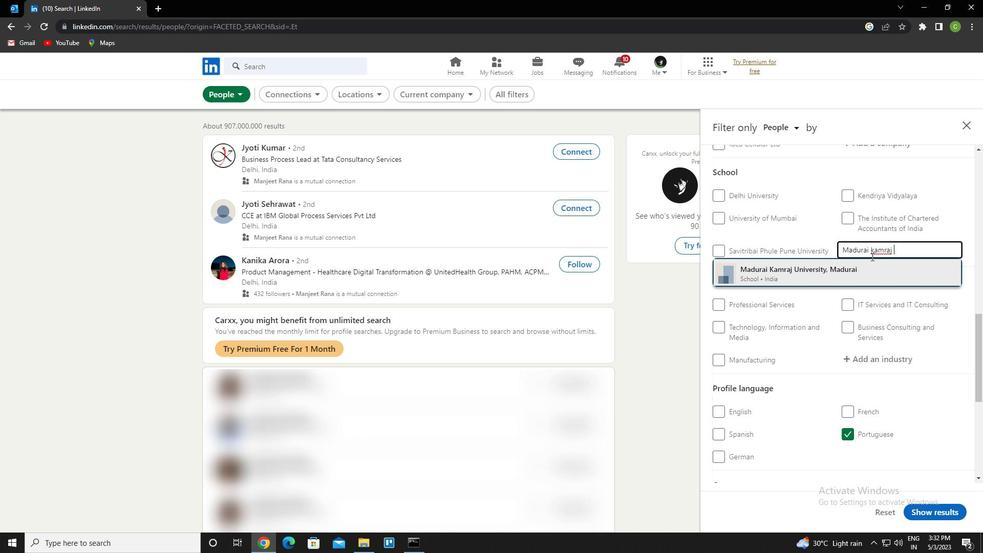 
Action: Mouse moved to (874, 256)
Screenshot: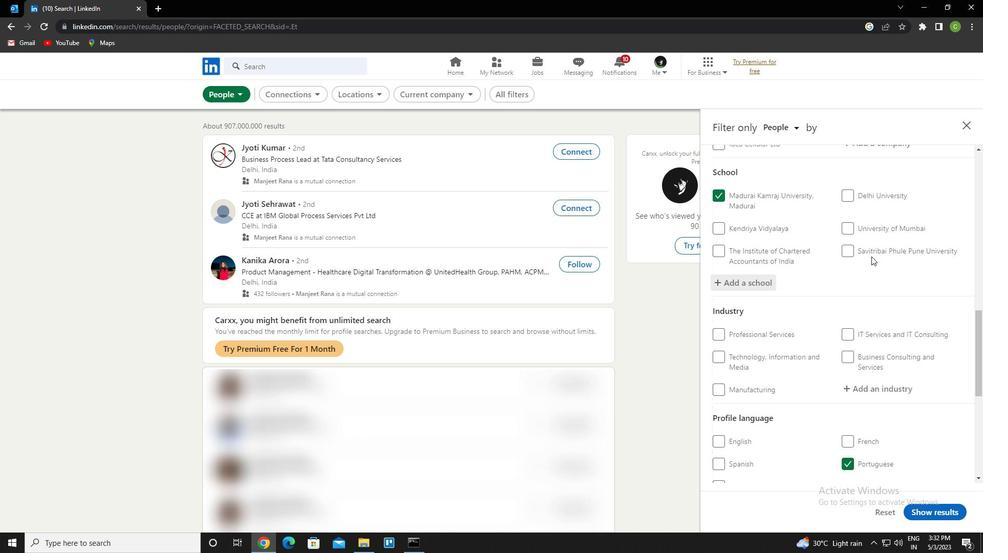 
Action: Mouse scrolled (874, 256) with delta (0, 0)
Screenshot: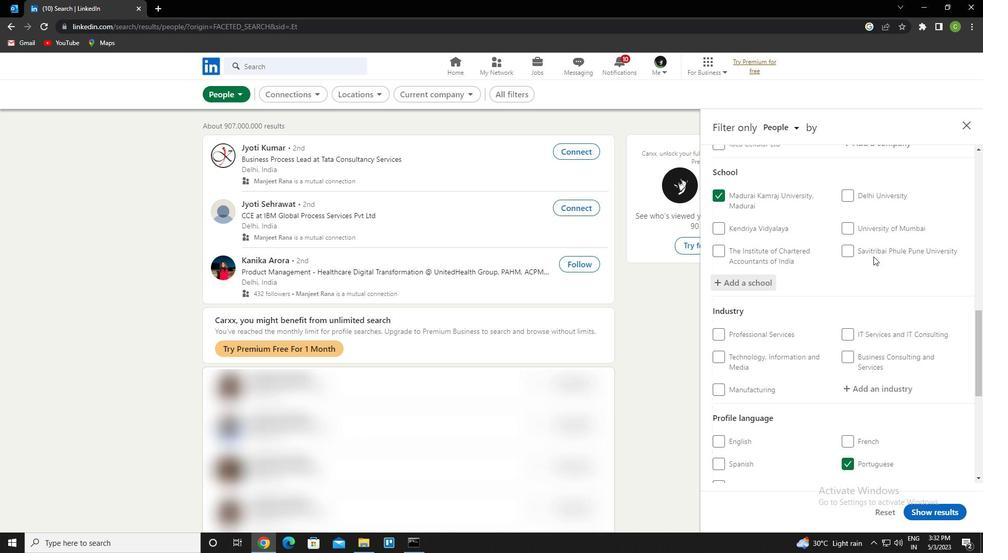 
Action: Mouse scrolled (874, 256) with delta (0, 0)
Screenshot: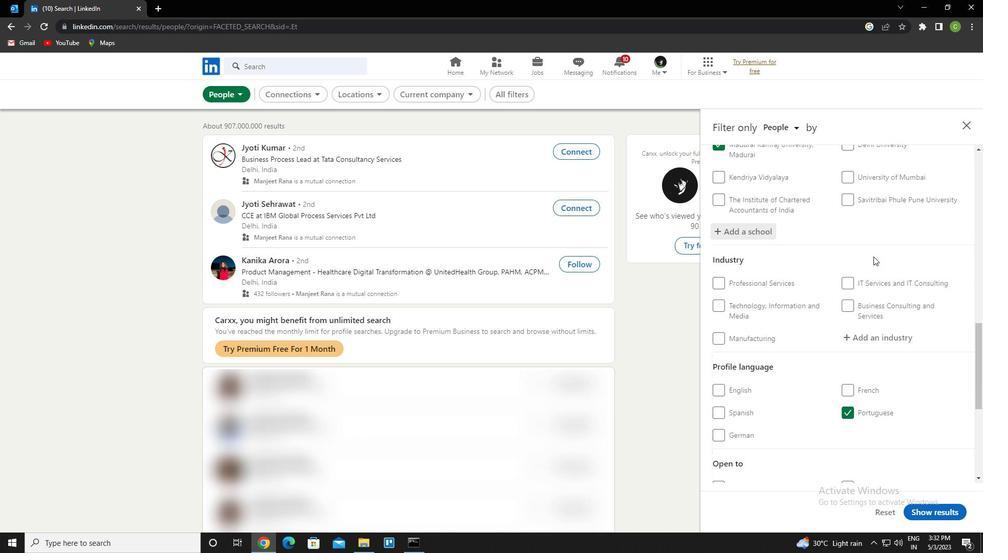 
Action: Mouse moved to (863, 285)
Screenshot: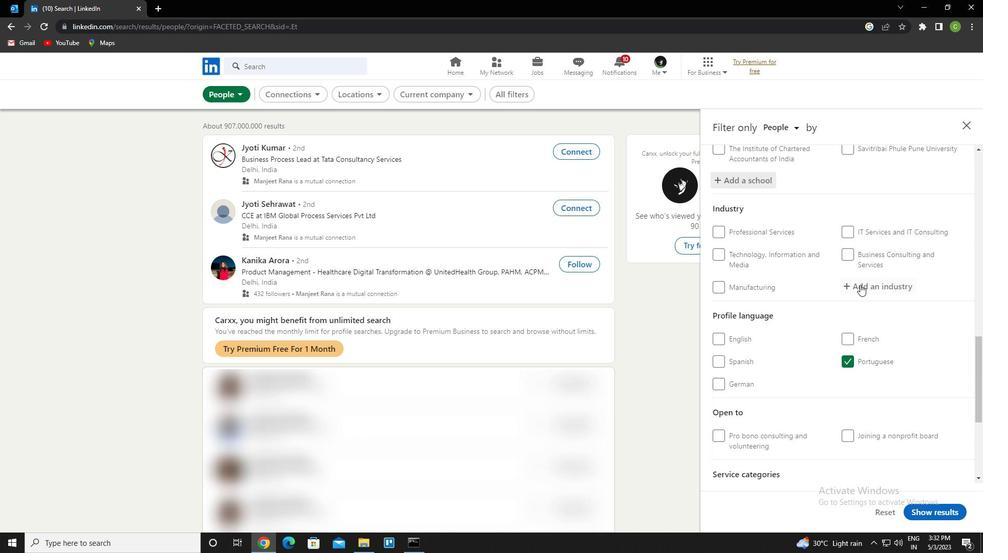 
Action: Mouse pressed left at (863, 285)
Screenshot: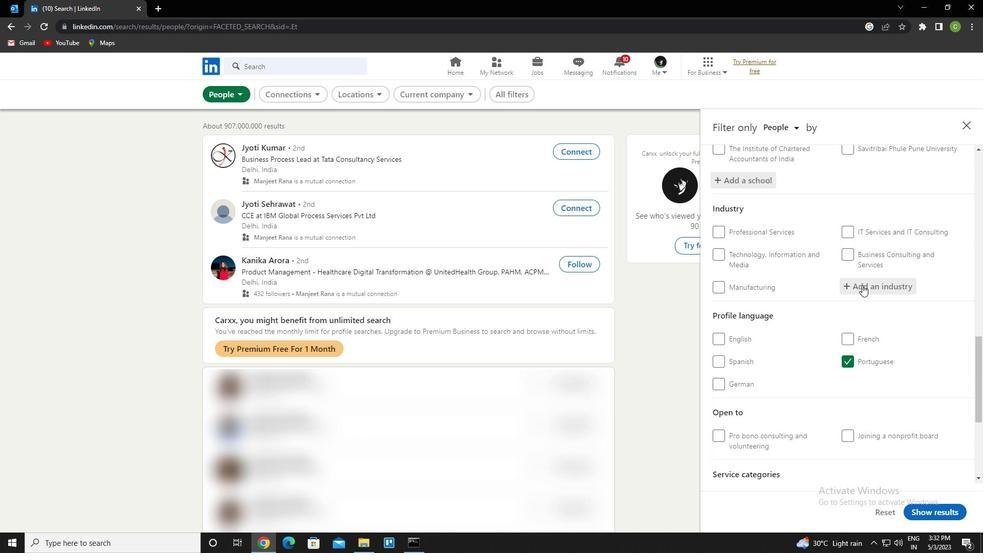 
Action: Key pressed wholesale<Key.space>raw<Key.space>farm<Key.down><Key.enter>
Screenshot: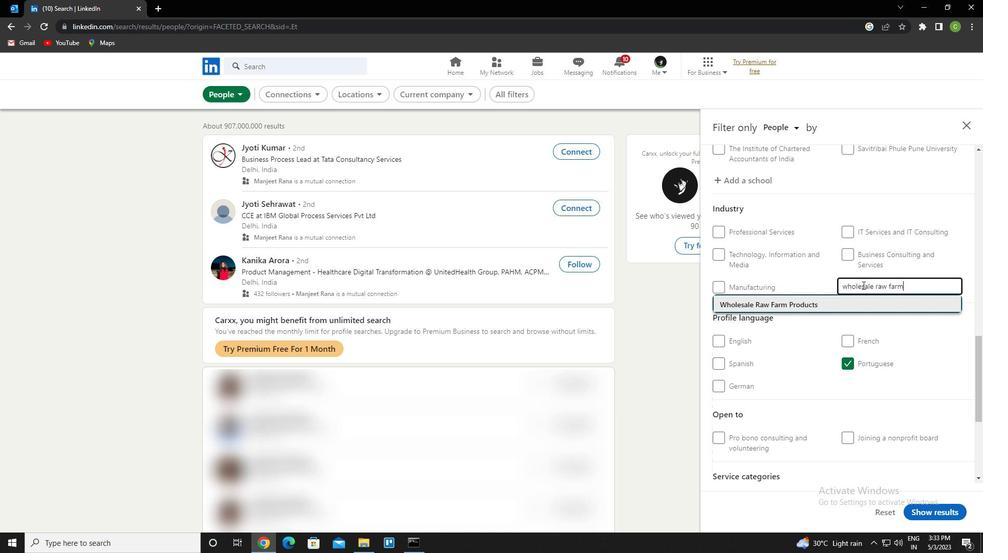 
Action: Mouse moved to (860, 284)
Screenshot: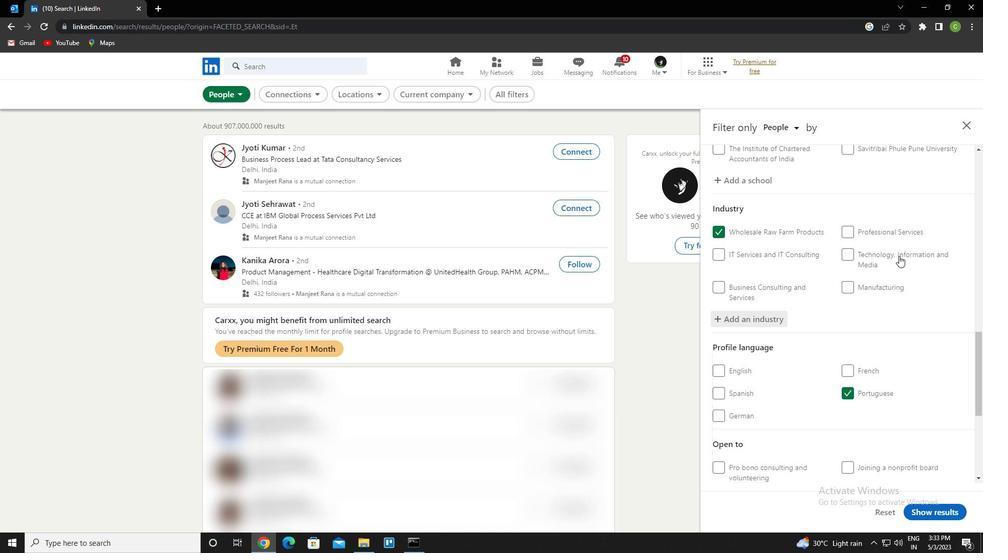 
Action: Mouse scrolled (860, 284) with delta (0, 0)
Screenshot: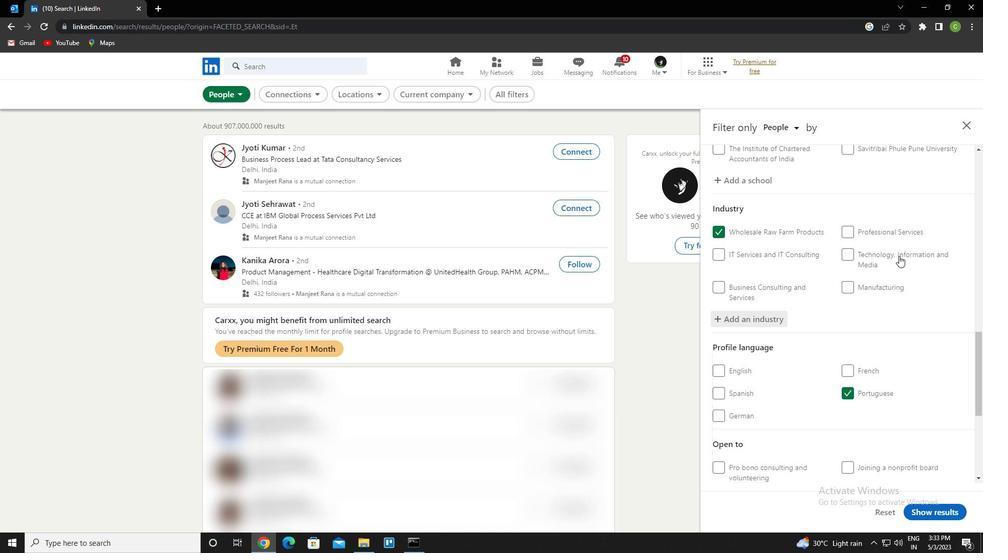 
Action: Mouse moved to (857, 289)
Screenshot: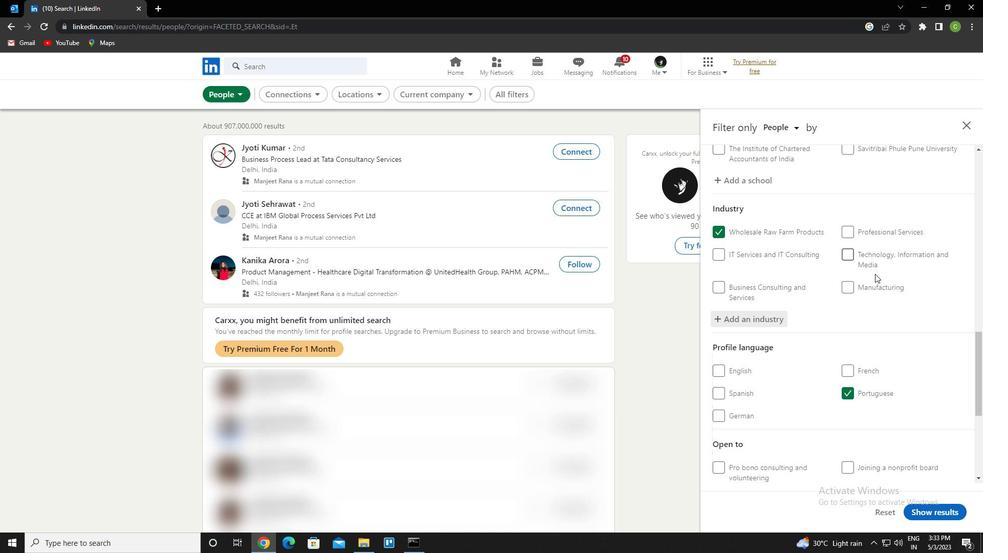 
Action: Mouse scrolled (857, 289) with delta (0, 0)
Screenshot: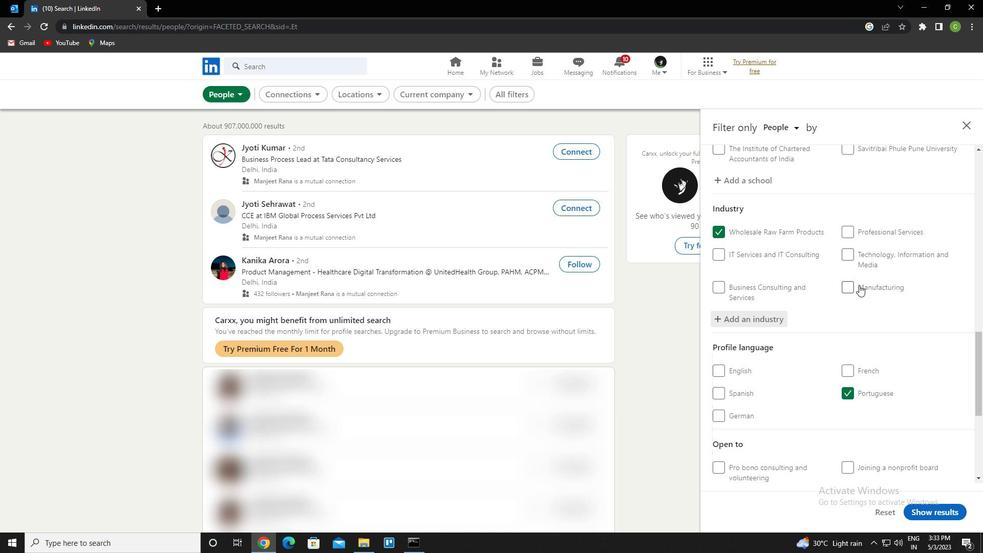 
Action: Mouse scrolled (857, 289) with delta (0, 0)
Screenshot: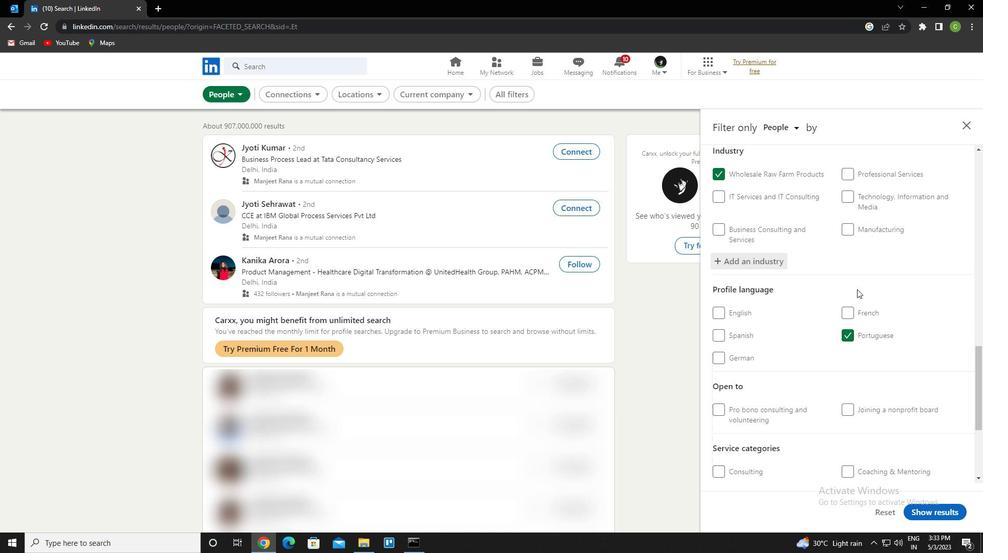 
Action: Mouse scrolled (857, 289) with delta (0, 0)
Screenshot: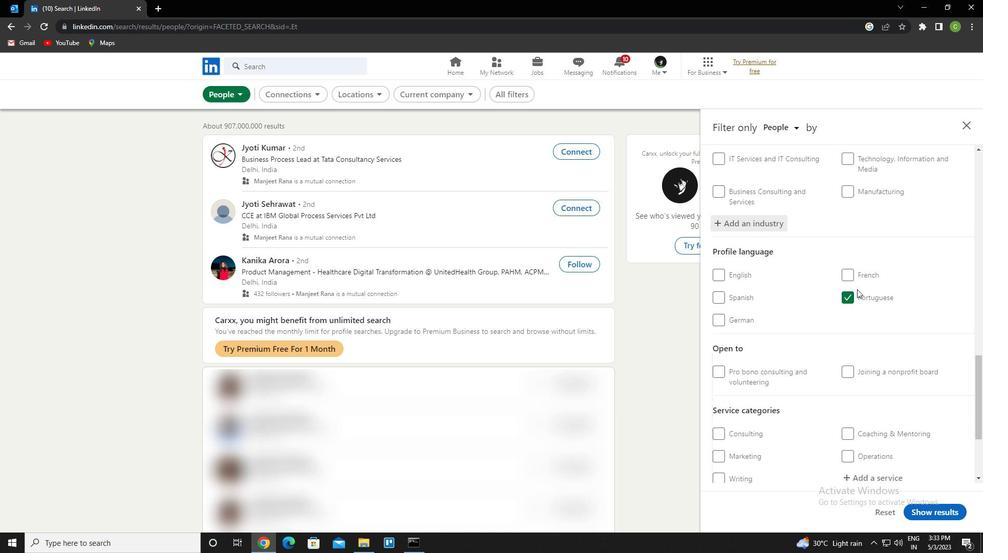 
Action: Mouse scrolled (857, 289) with delta (0, 0)
Screenshot: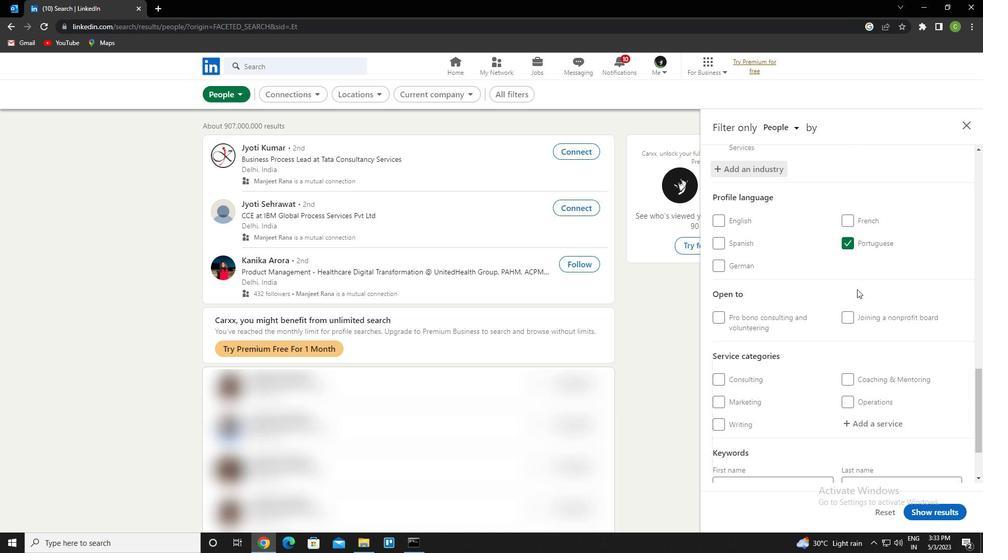 
Action: Mouse scrolled (857, 289) with delta (0, 0)
Screenshot: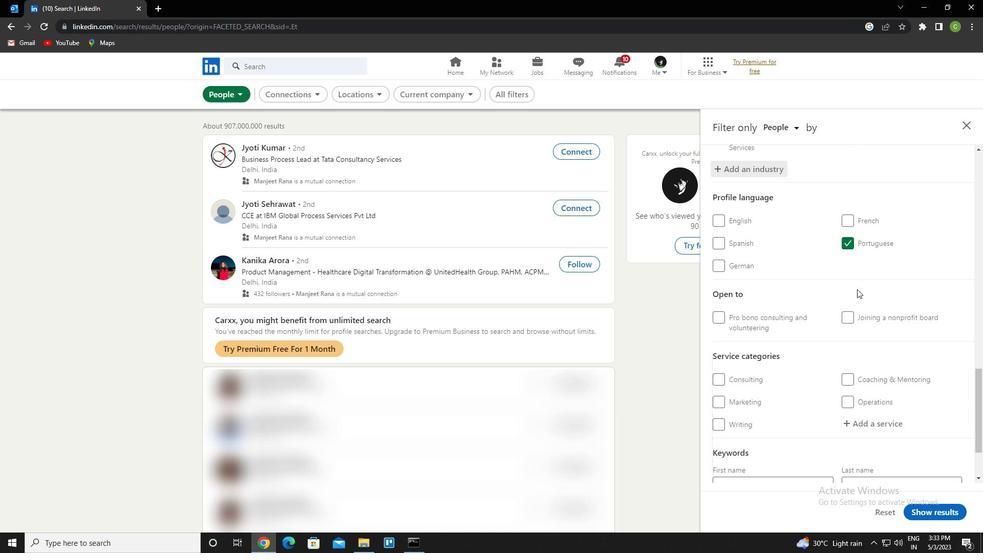 
Action: Mouse moved to (876, 338)
Screenshot: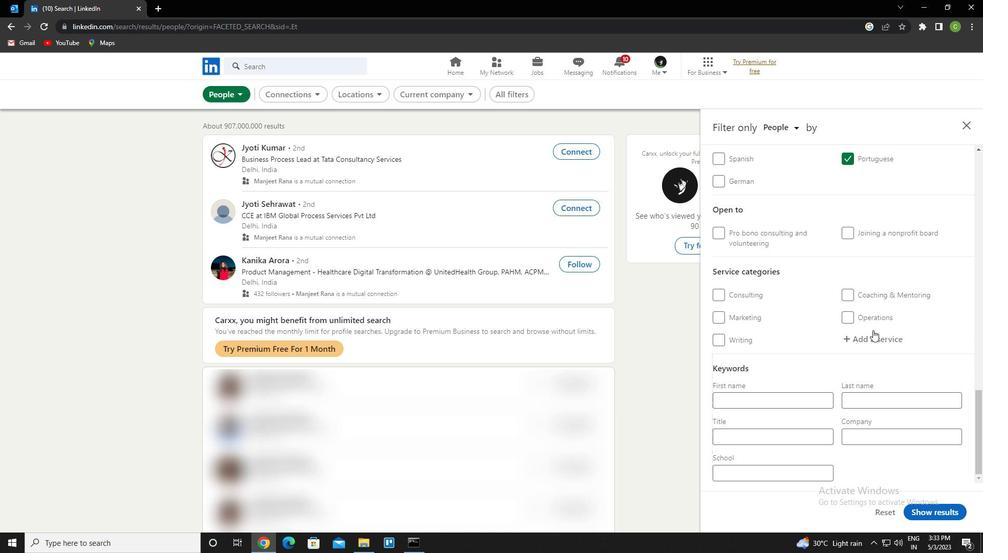 
Action: Mouse pressed left at (876, 338)
Screenshot: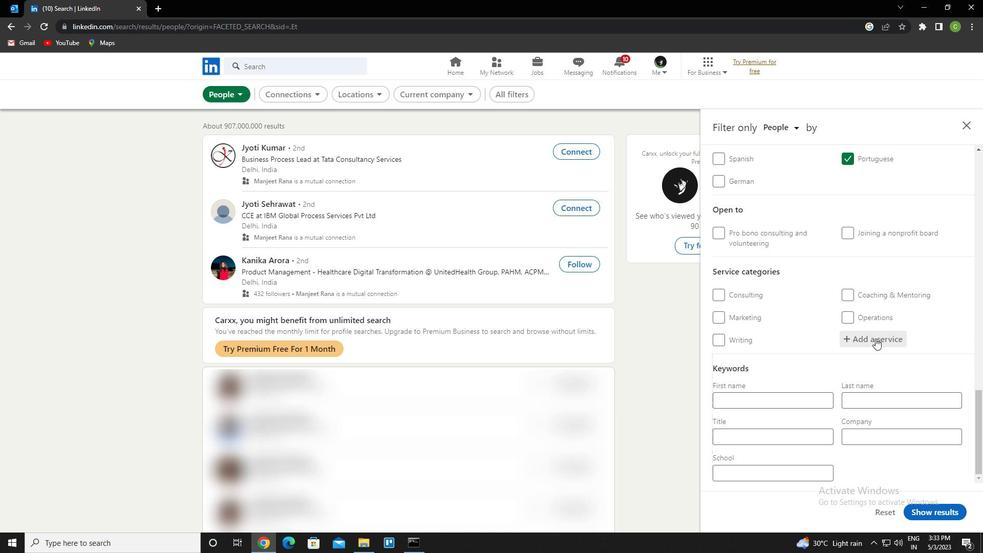 
Action: Key pressed <Key.caps_lock>a<Key.caps_lock>ssistance<Key.space>advertising
Screenshot: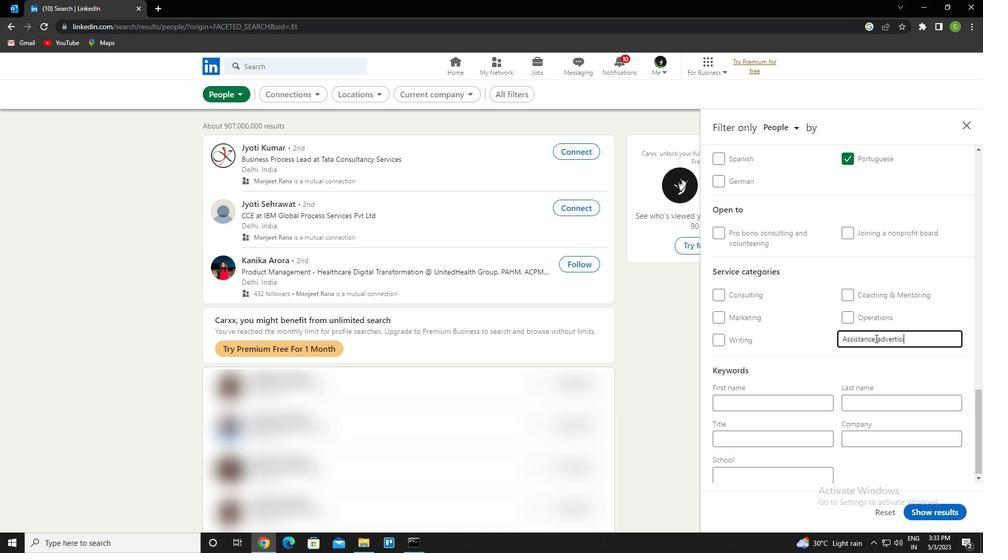 
Action: Mouse scrolled (876, 338) with delta (0, 0)
Screenshot: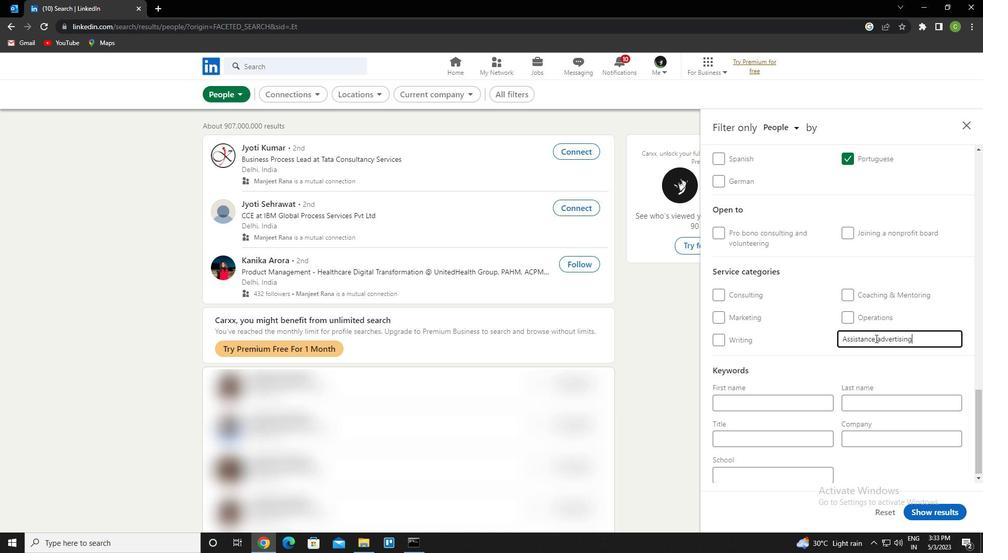 
Action: Mouse scrolled (876, 338) with delta (0, 0)
Screenshot: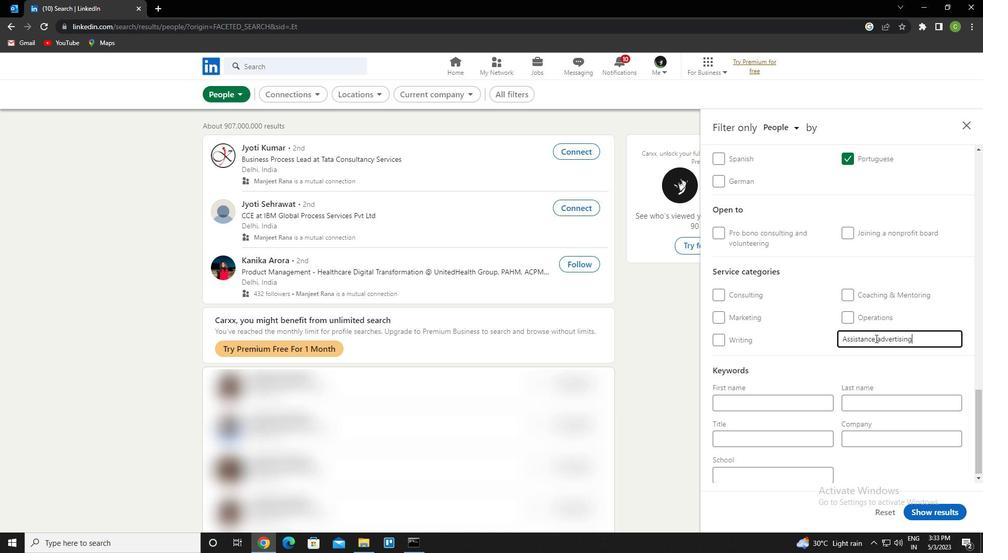 
Action: Mouse scrolled (876, 338) with delta (0, 0)
Screenshot: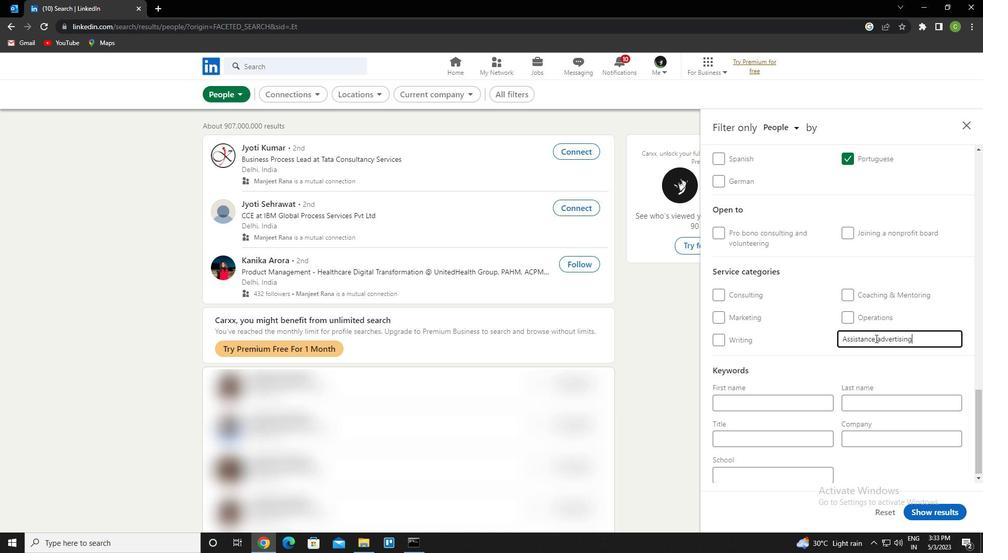 
Action: Mouse scrolled (876, 338) with delta (0, 0)
Screenshot: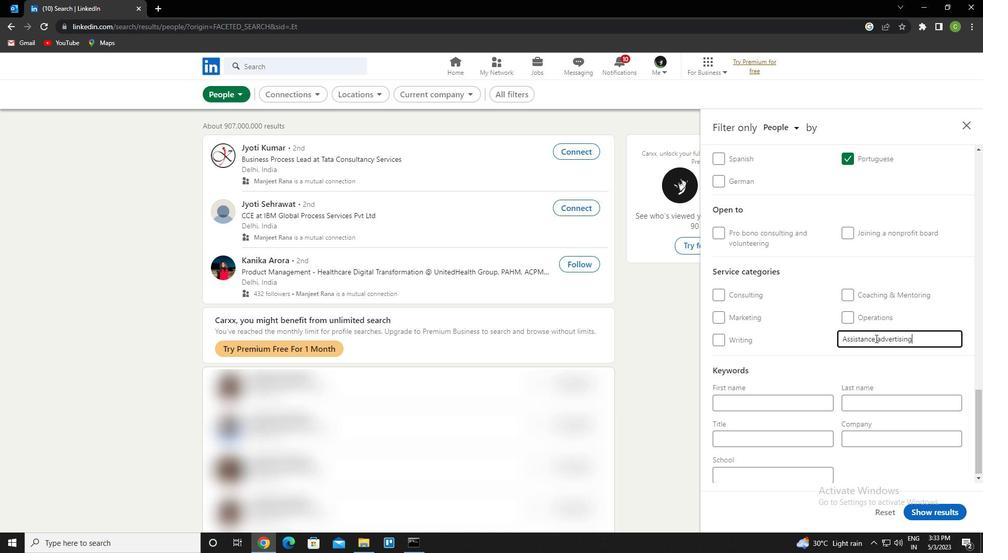 
Action: Mouse scrolled (876, 338) with delta (0, 0)
Screenshot: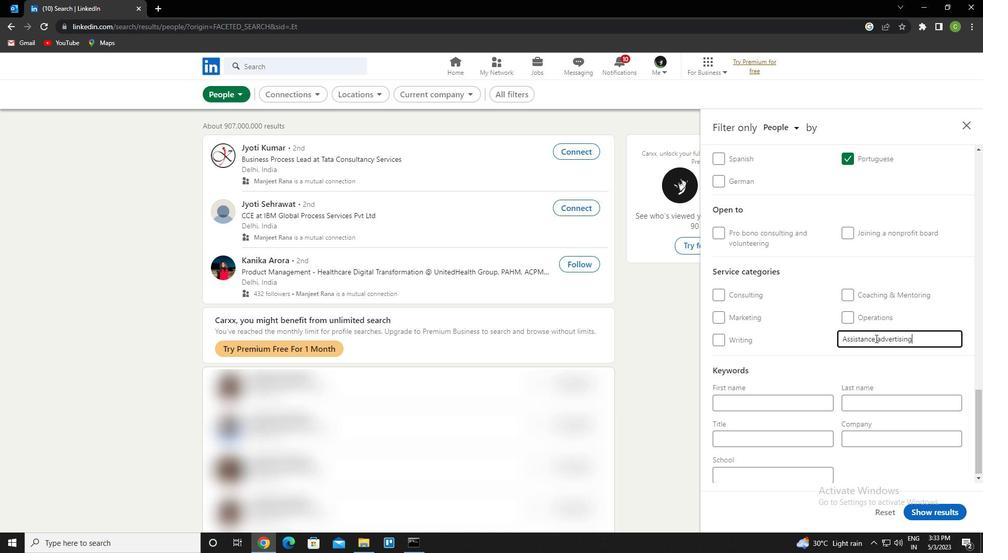 
Action: Mouse scrolled (876, 338) with delta (0, 0)
Screenshot: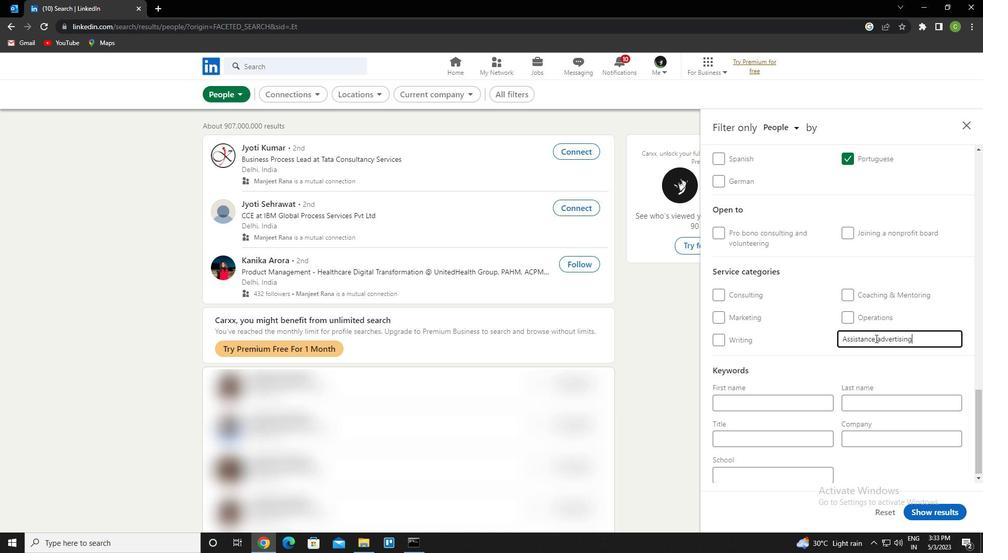 
Action: Mouse scrolled (876, 338) with delta (0, 0)
Screenshot: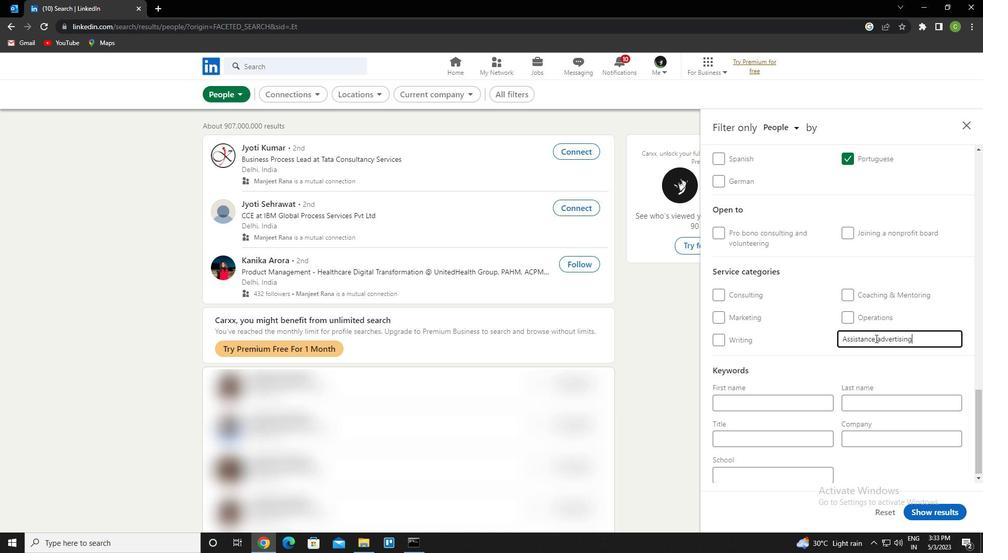 
Action: Mouse scrolled (876, 338) with delta (0, 0)
Screenshot: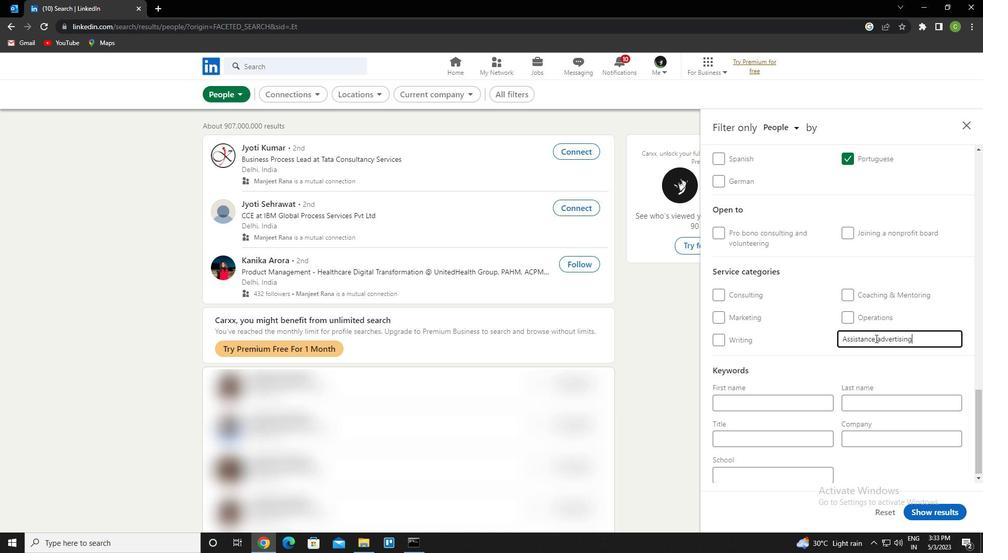
Action: Mouse moved to (774, 436)
Screenshot: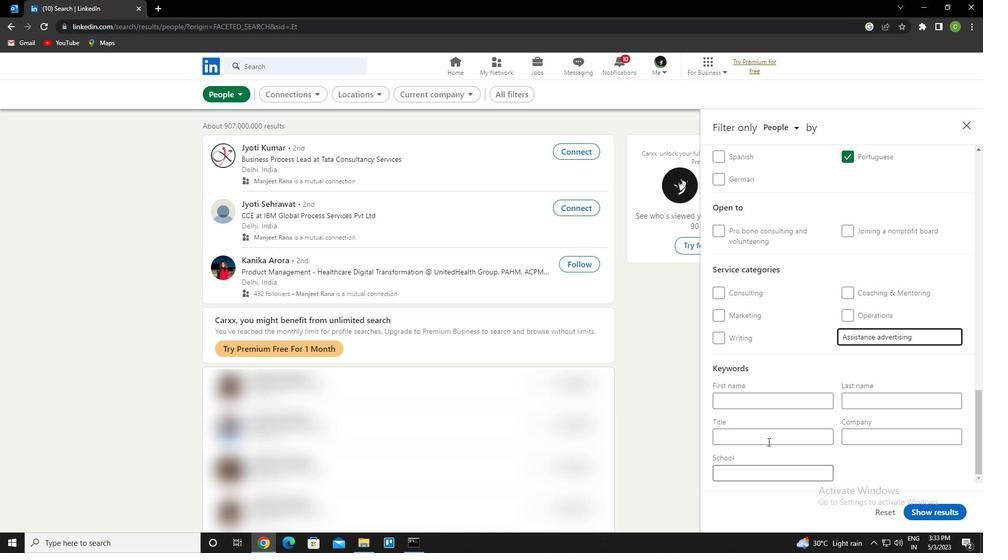 
Action: Mouse pressed left at (774, 436)
Screenshot: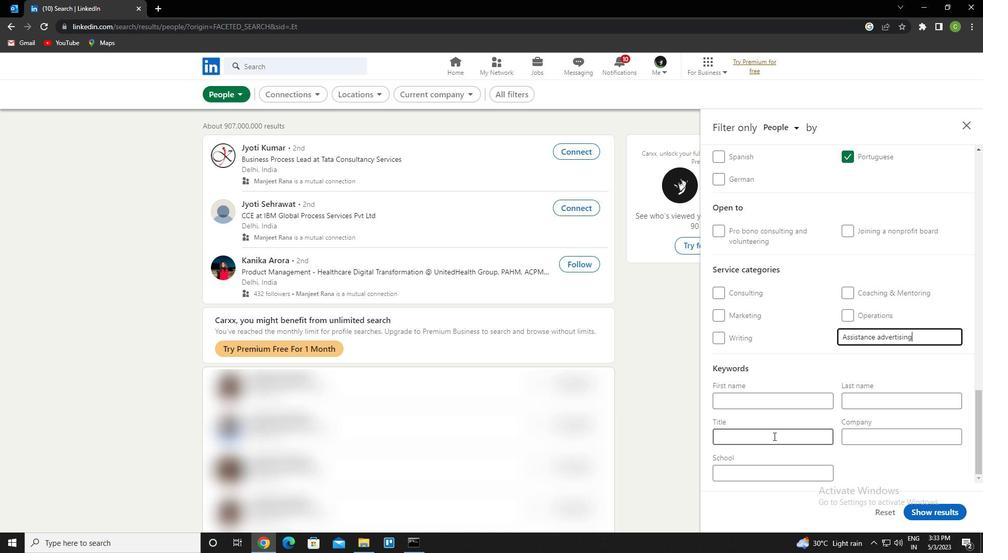 
Action: Key pressed <Key.caps_lock>a<Key.caps_lock>ccounting<Key.space><Key.caps_lock>a<Key.caps_lock>nalyst
Screenshot: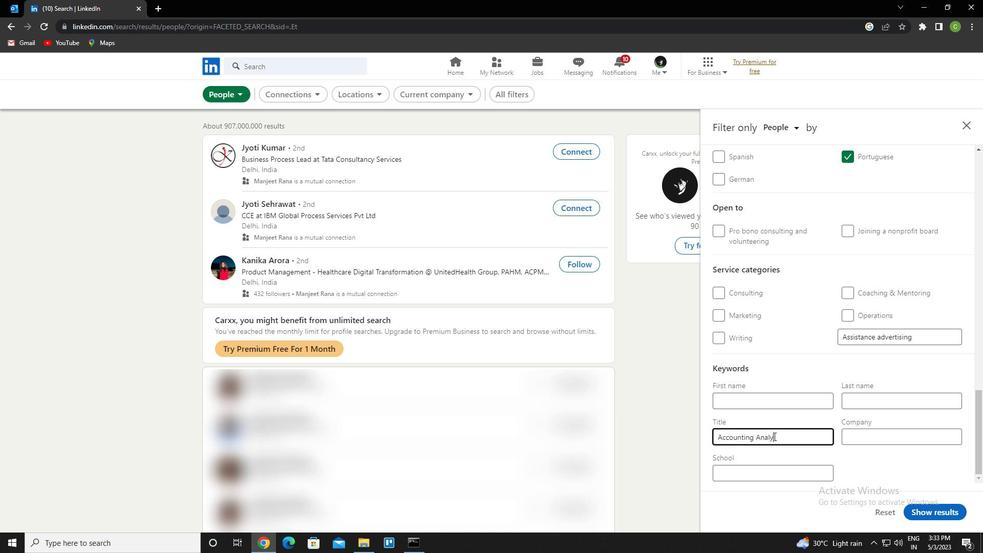 
Action: Mouse moved to (935, 509)
Screenshot: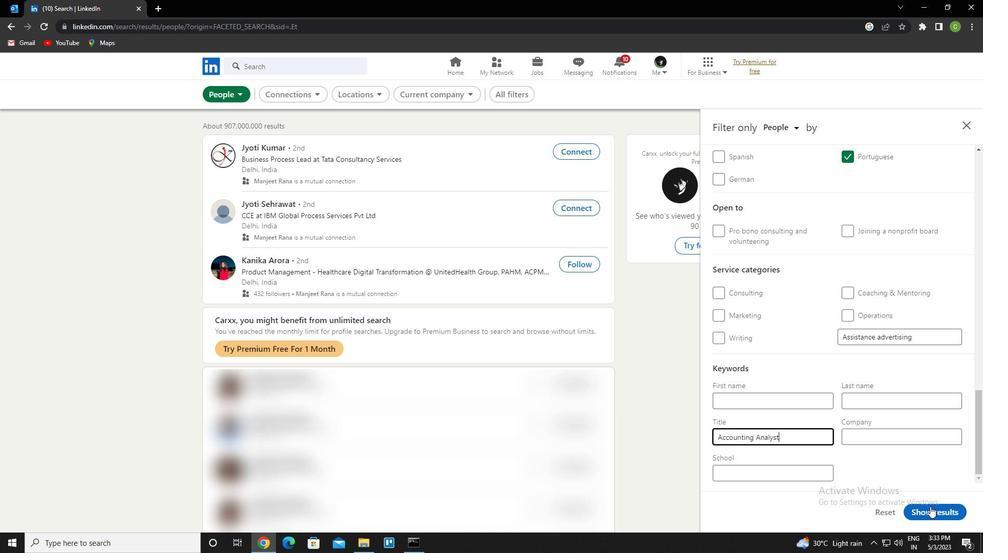 
Action: Mouse pressed left at (935, 509)
Screenshot: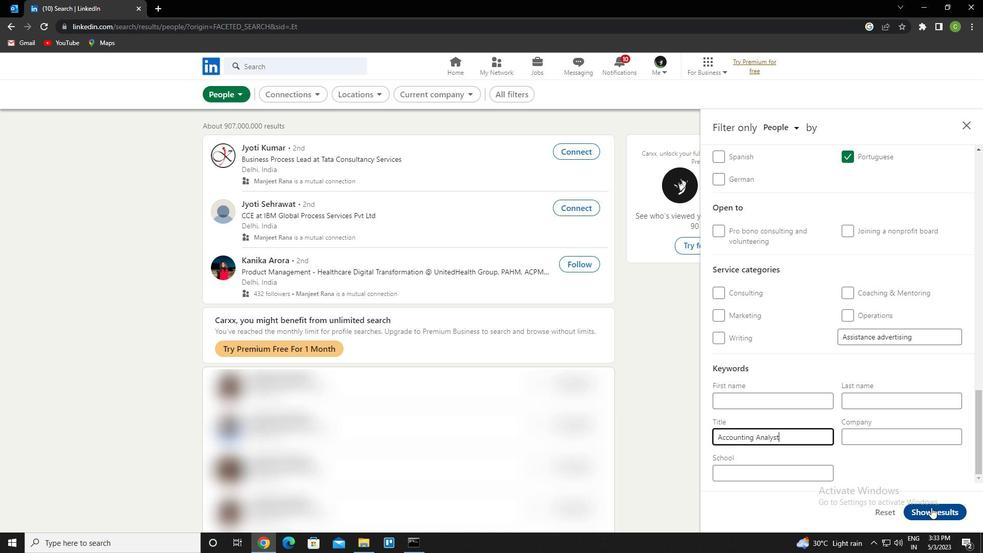 
Action: Mouse moved to (433, 533)
Screenshot: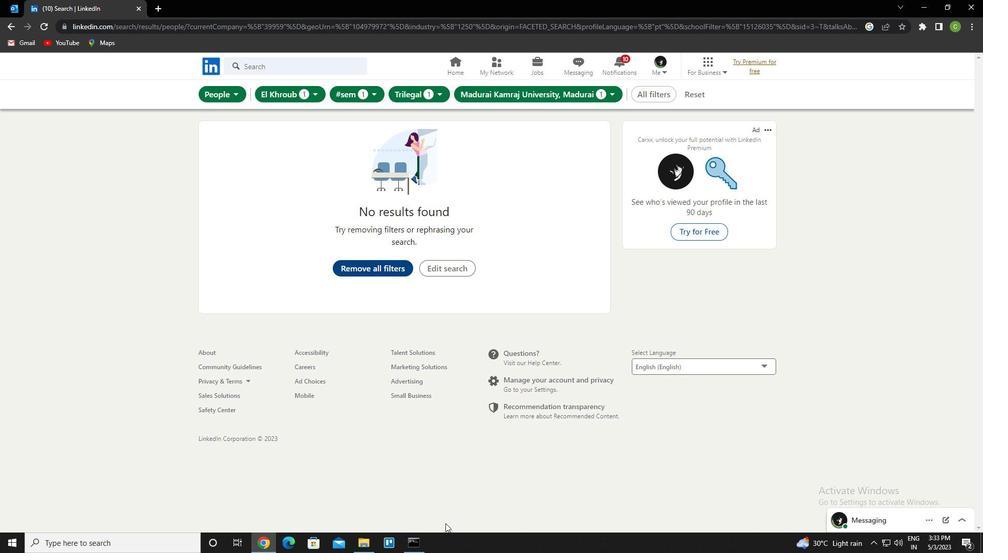 
